 Task: Check the percentage active listings of master bedroom in the last 1 year.
Action: Mouse moved to (1008, 224)
Screenshot: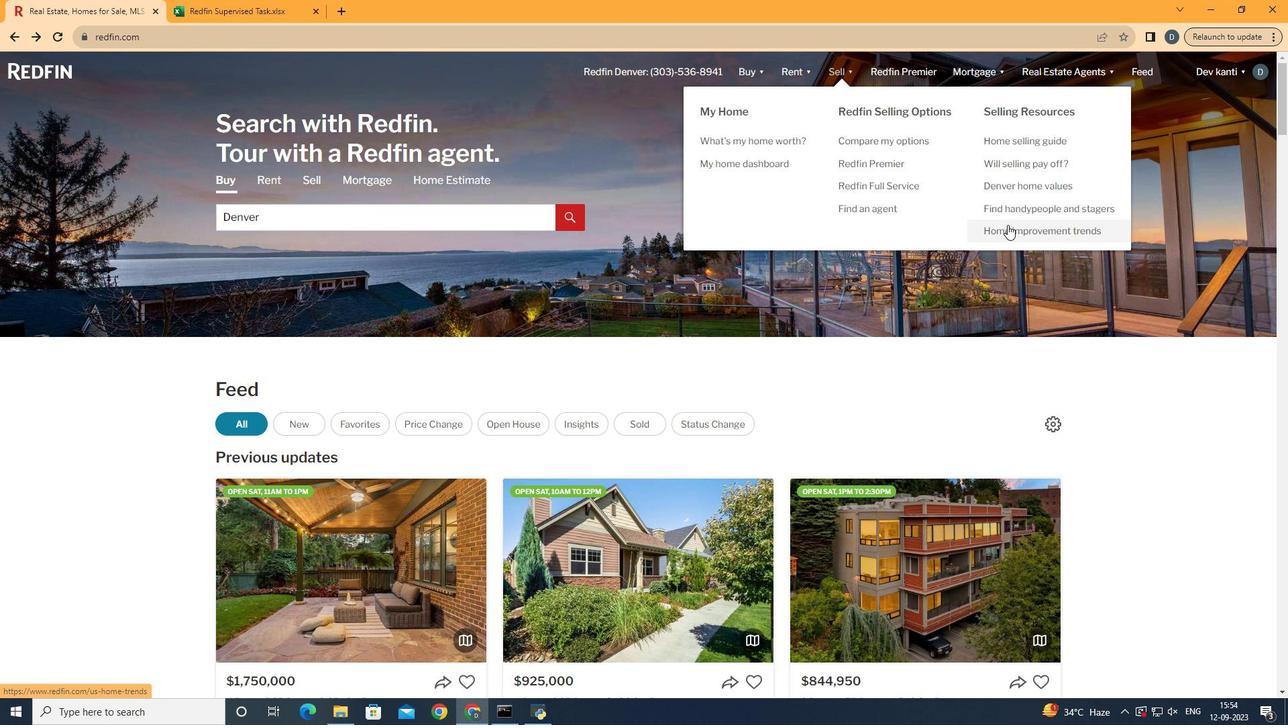 
Action: Mouse pressed left at (1008, 224)
Screenshot: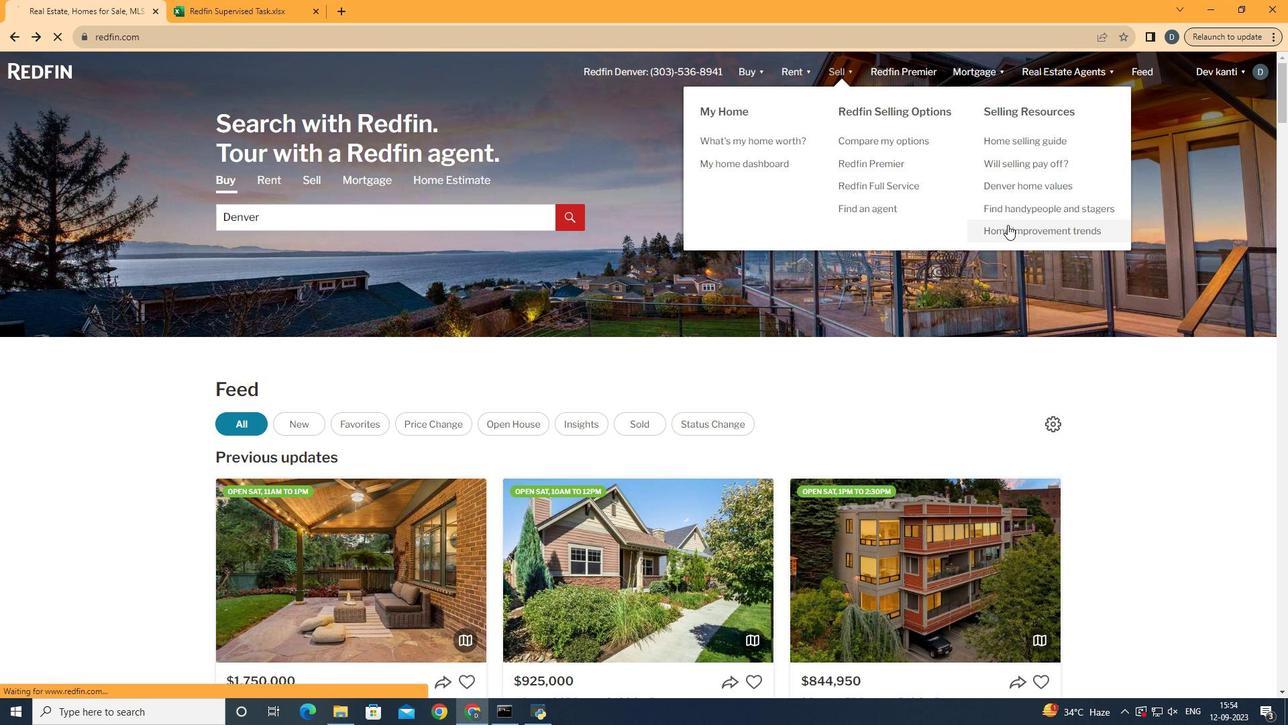 
Action: Mouse moved to (327, 257)
Screenshot: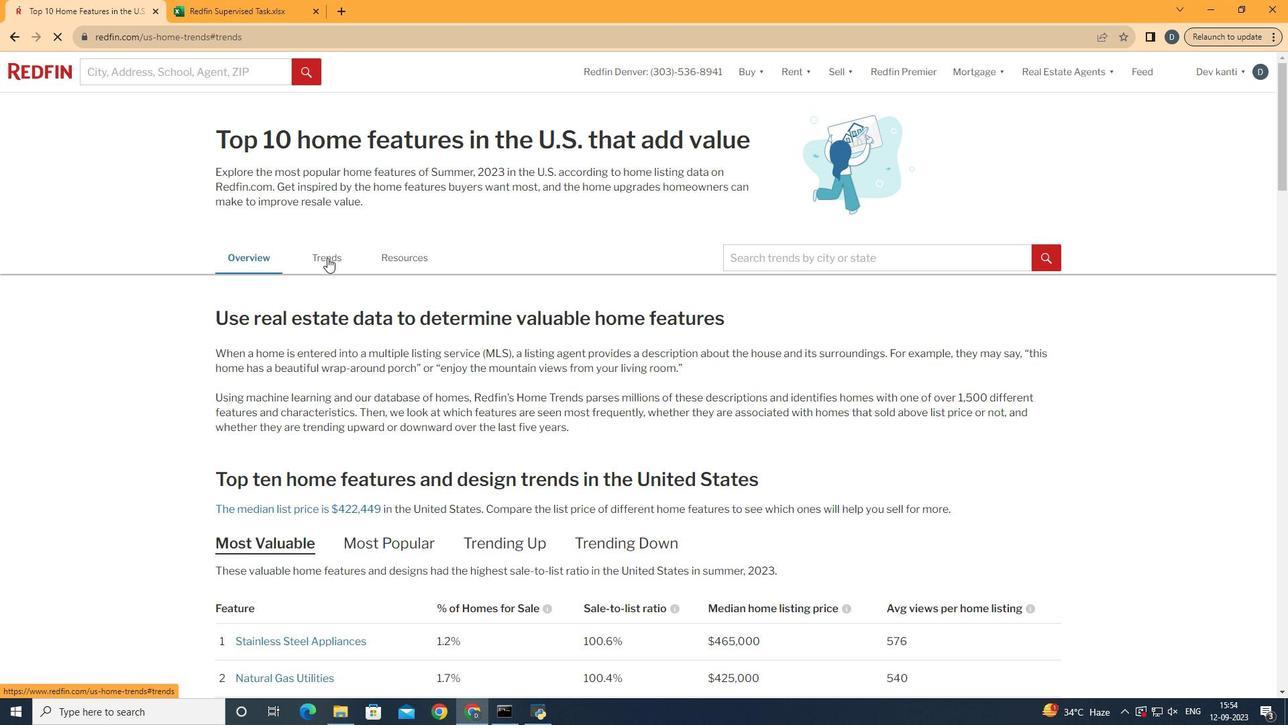 
Action: Mouse pressed left at (327, 257)
Screenshot: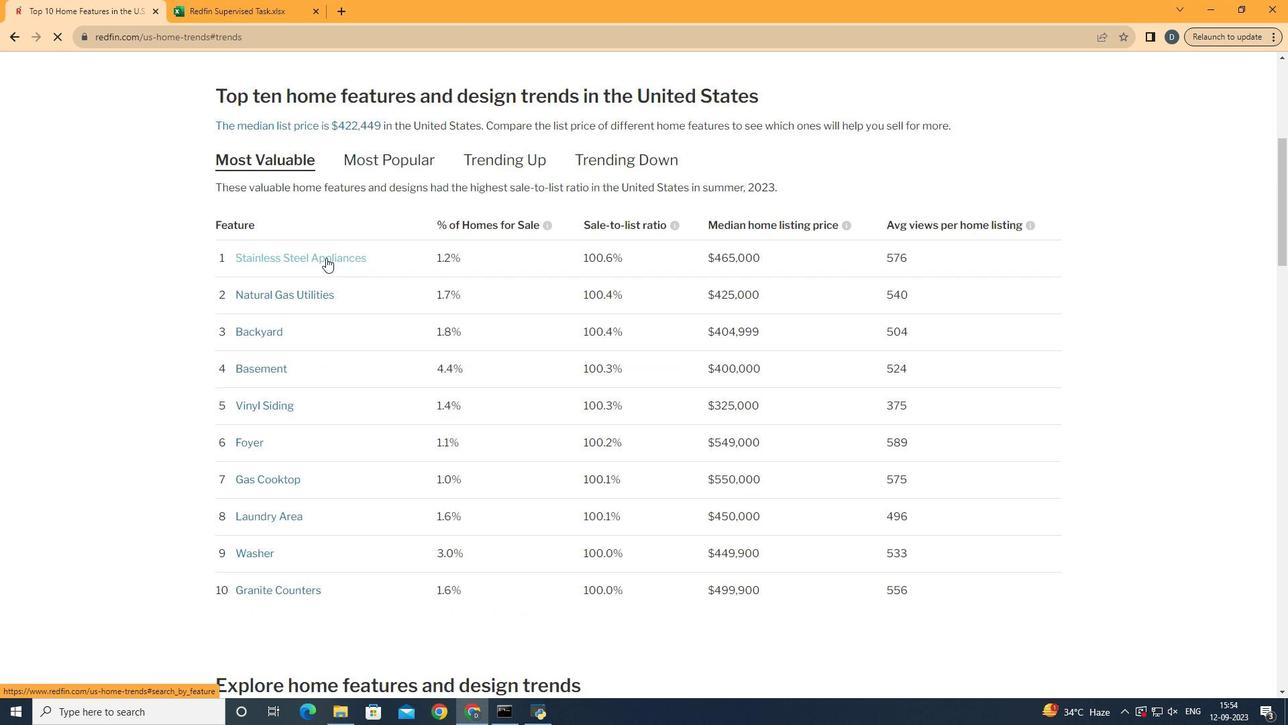 
Action: Mouse moved to (316, 275)
Screenshot: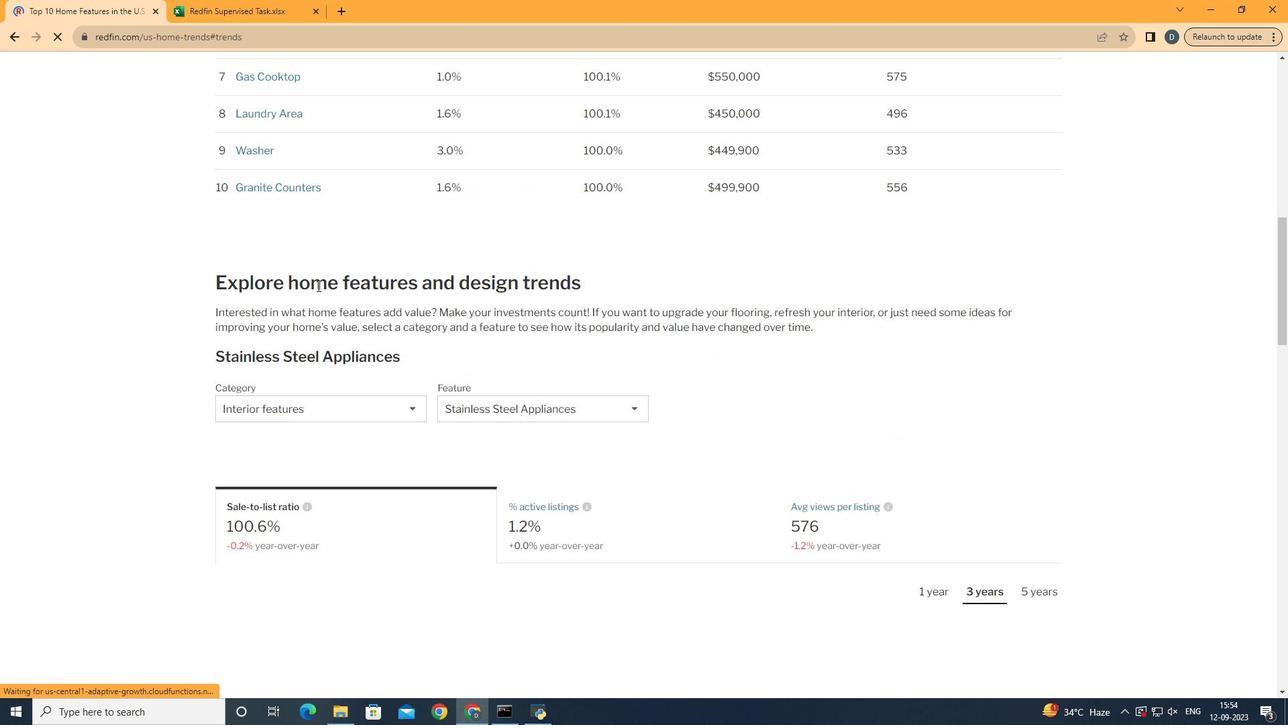
Action: Mouse scrolled (316, 275) with delta (0, 0)
Screenshot: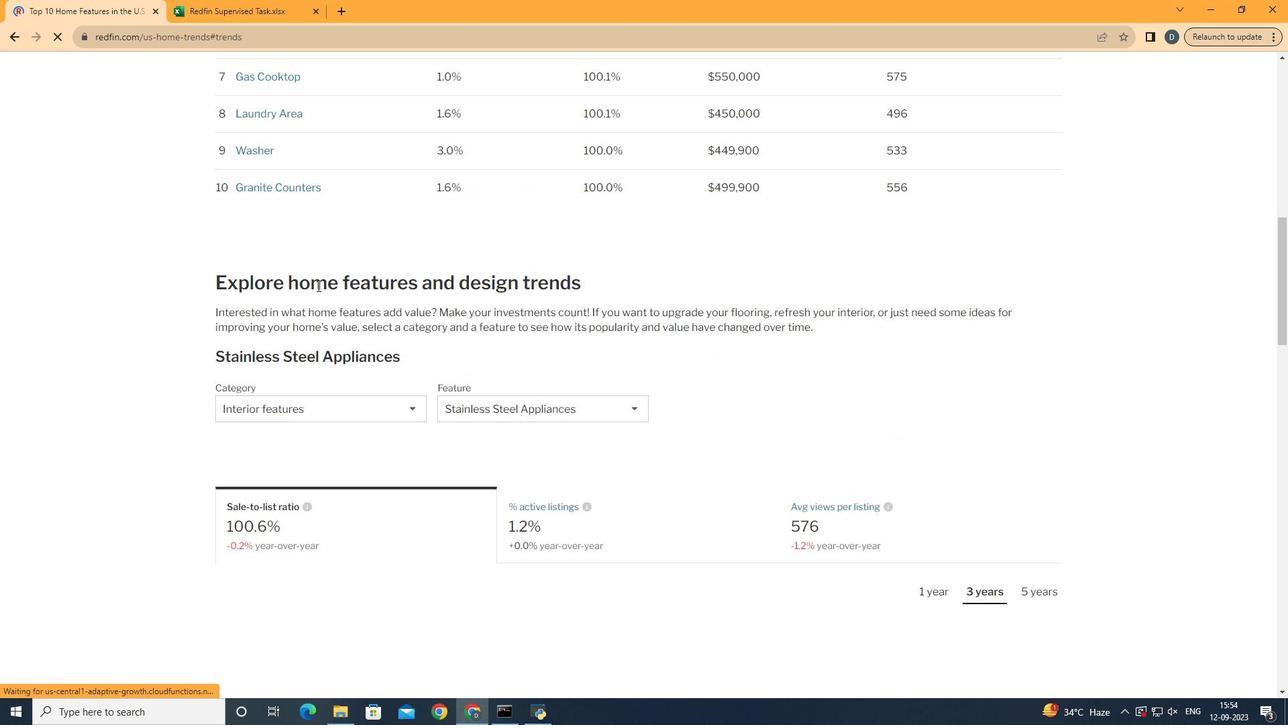 
Action: Mouse moved to (316, 277)
Screenshot: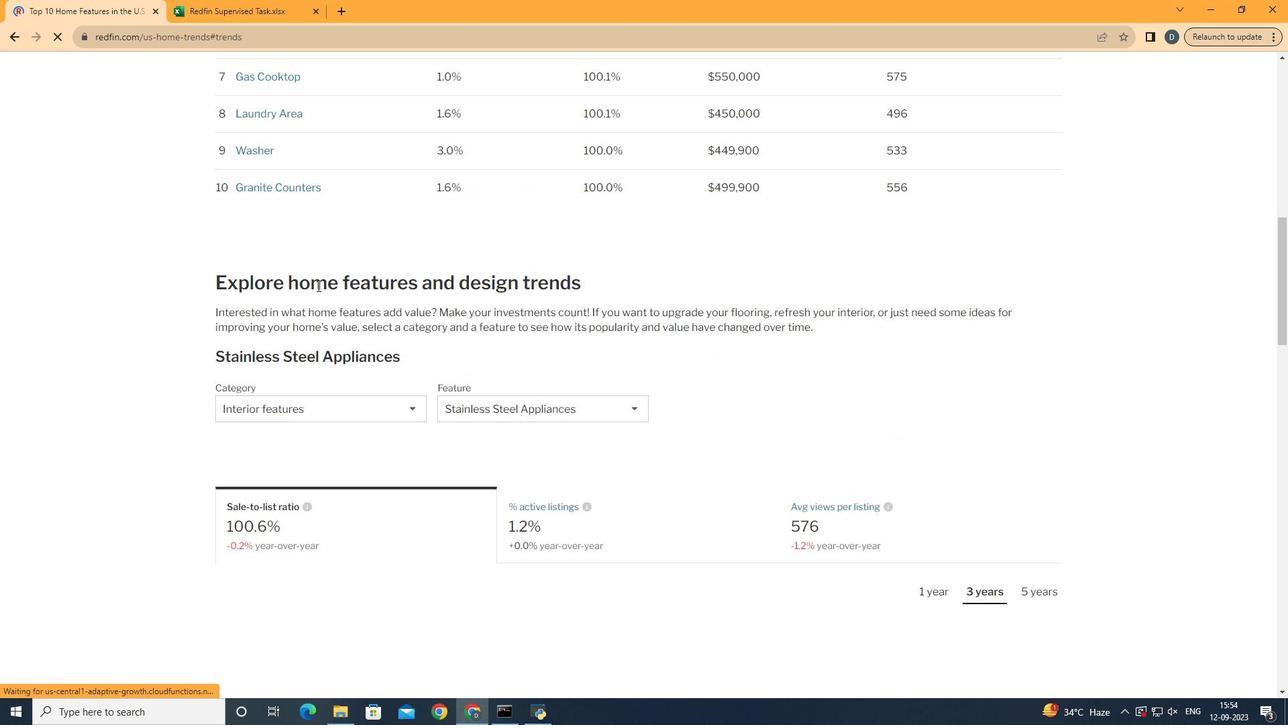 
Action: Mouse scrolled (316, 276) with delta (0, 0)
Screenshot: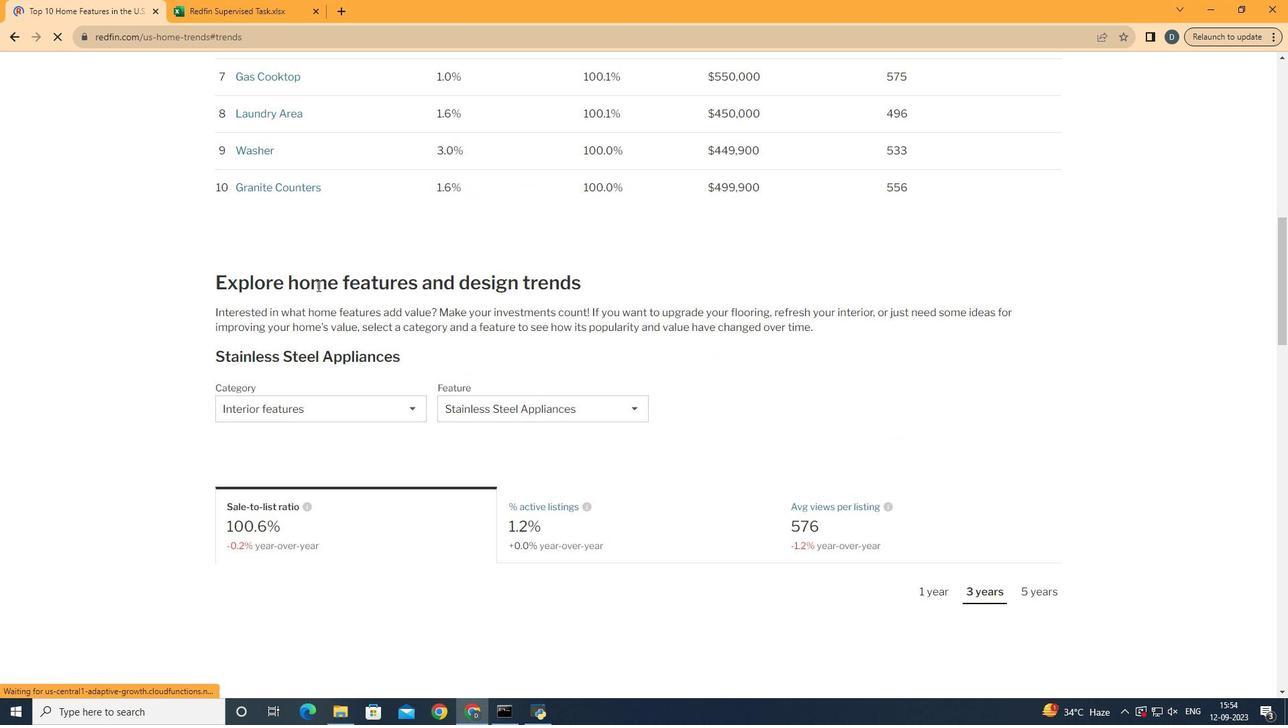 
Action: Mouse scrolled (316, 276) with delta (0, 0)
Screenshot: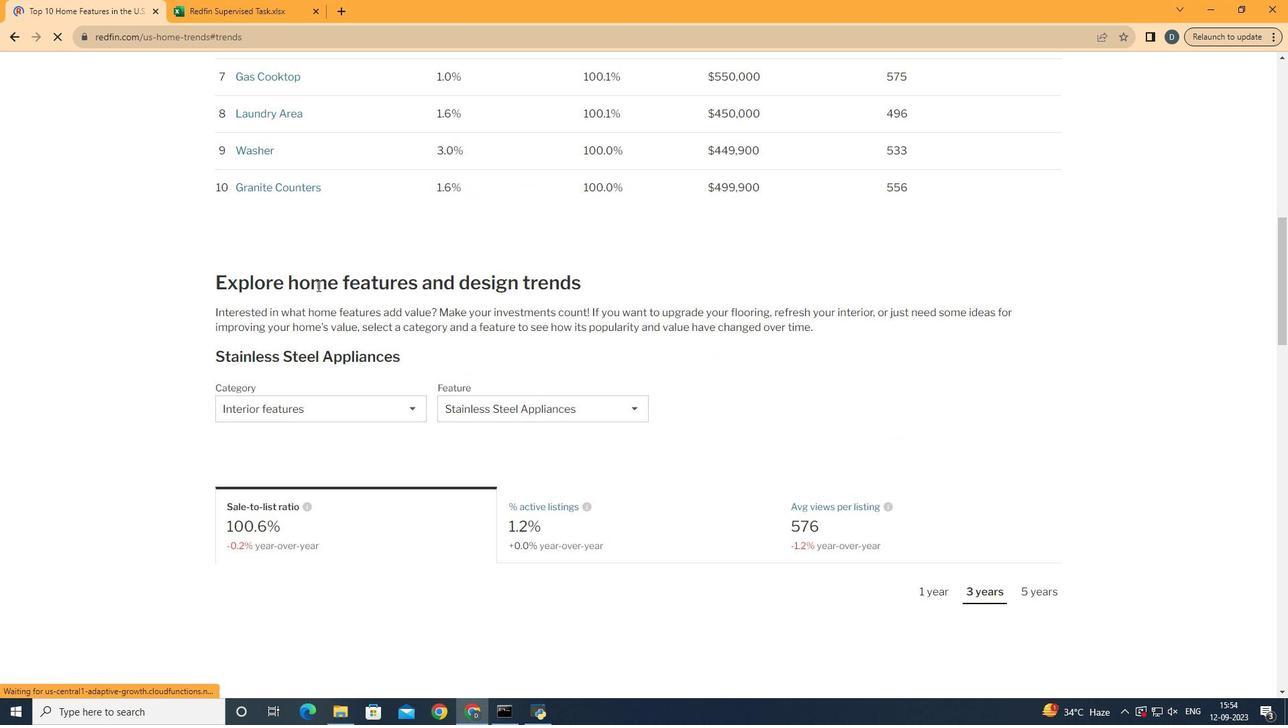
Action: Mouse scrolled (316, 276) with delta (0, 0)
Screenshot: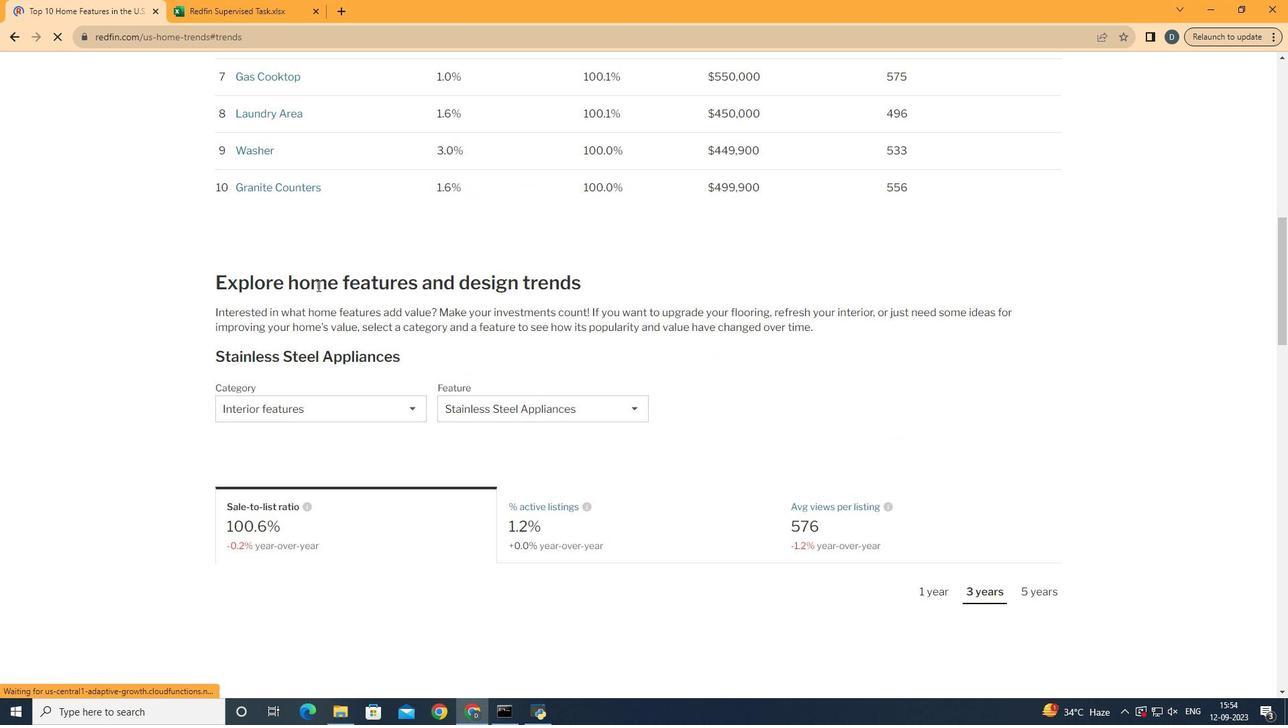 
Action: Mouse scrolled (316, 276) with delta (0, 0)
Screenshot: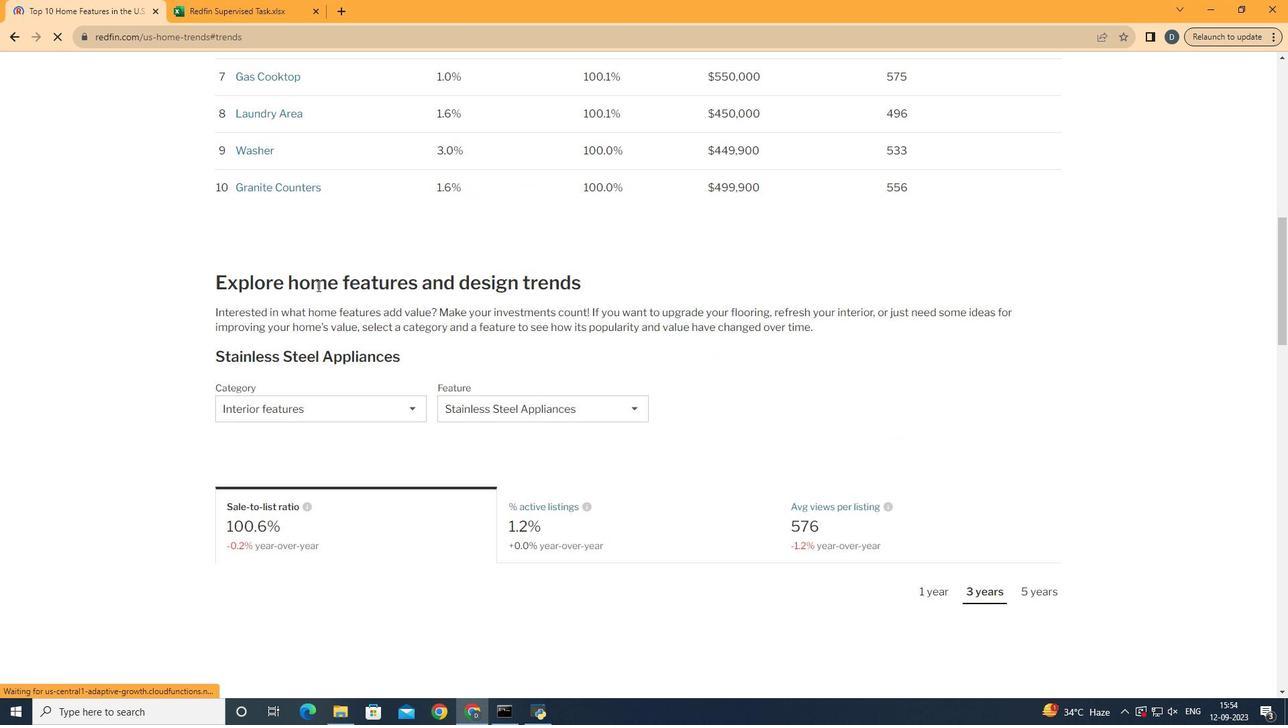 
Action: Mouse scrolled (316, 276) with delta (0, 0)
Screenshot: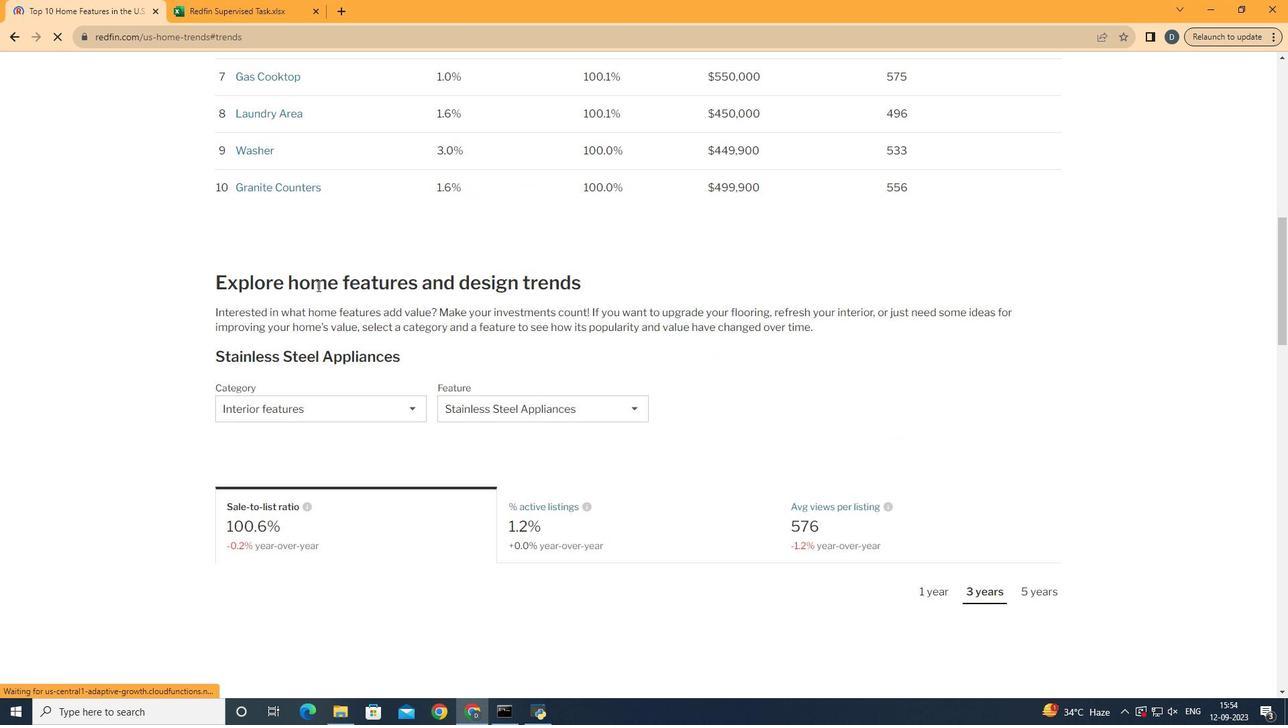 
Action: Mouse moved to (317, 285)
Screenshot: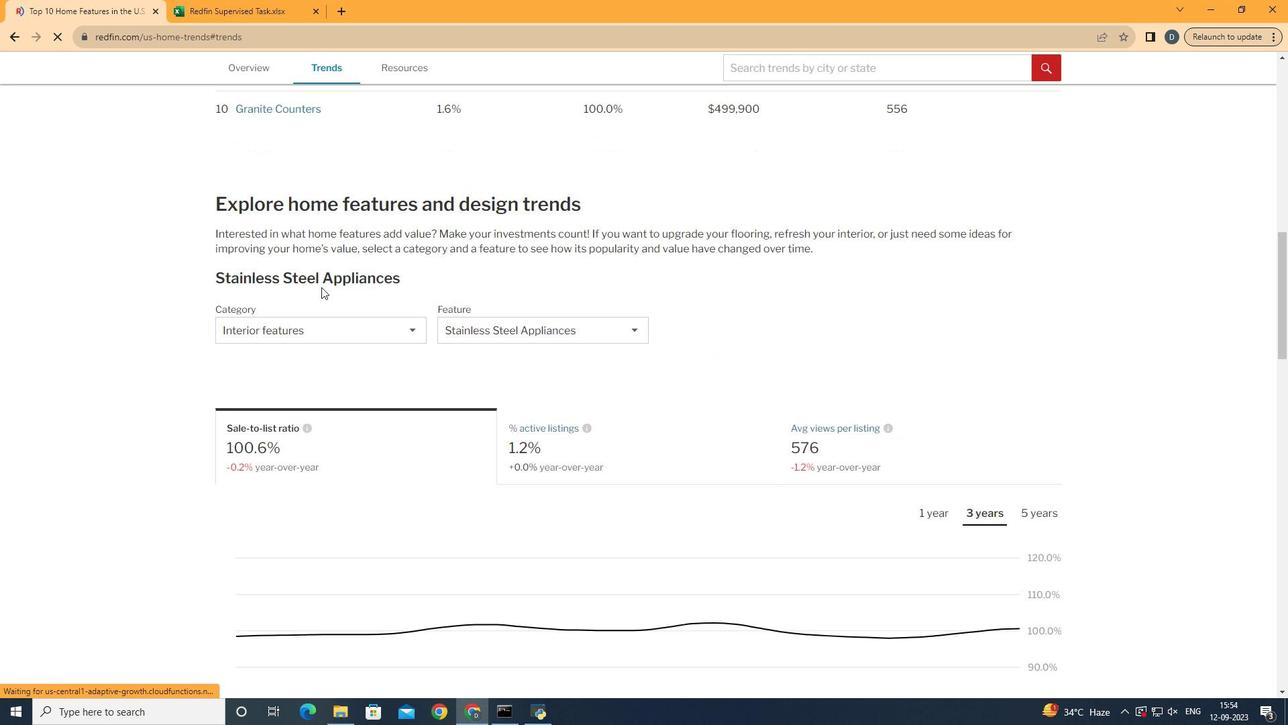 
Action: Mouse scrolled (317, 285) with delta (0, 0)
Screenshot: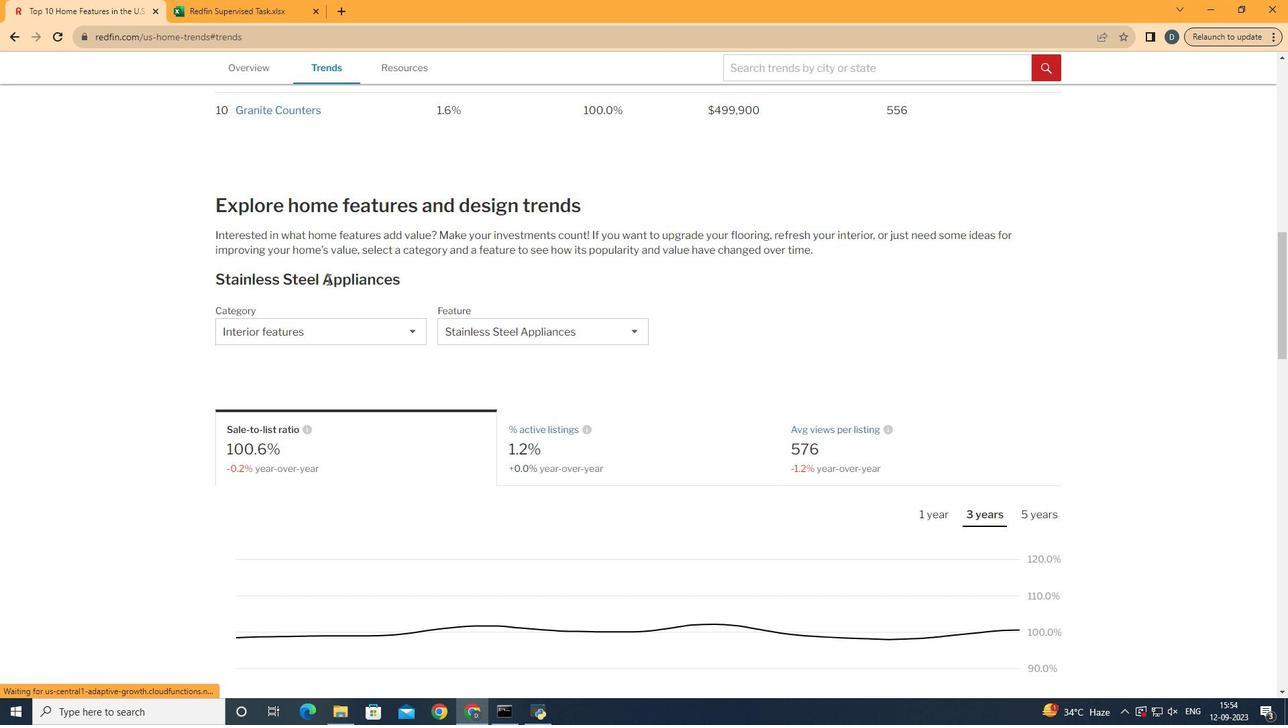 
Action: Mouse moved to (317, 286)
Screenshot: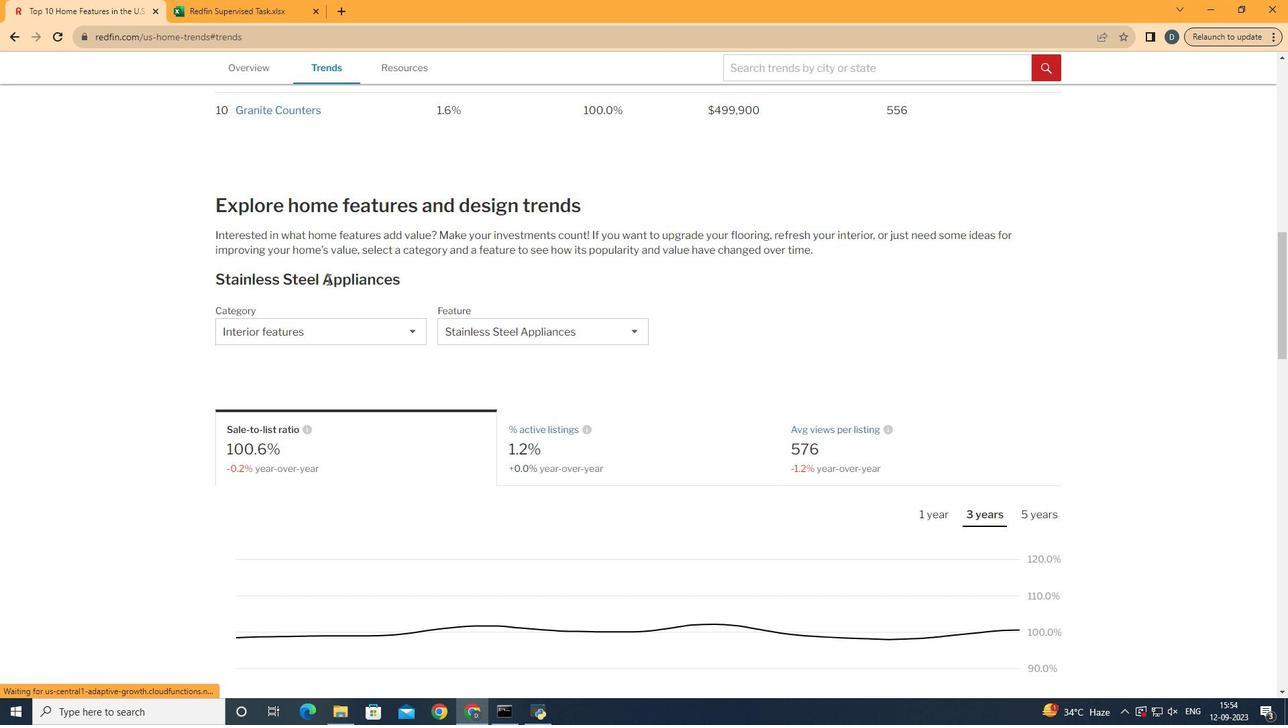 
Action: Mouse scrolled (317, 285) with delta (0, 0)
Screenshot: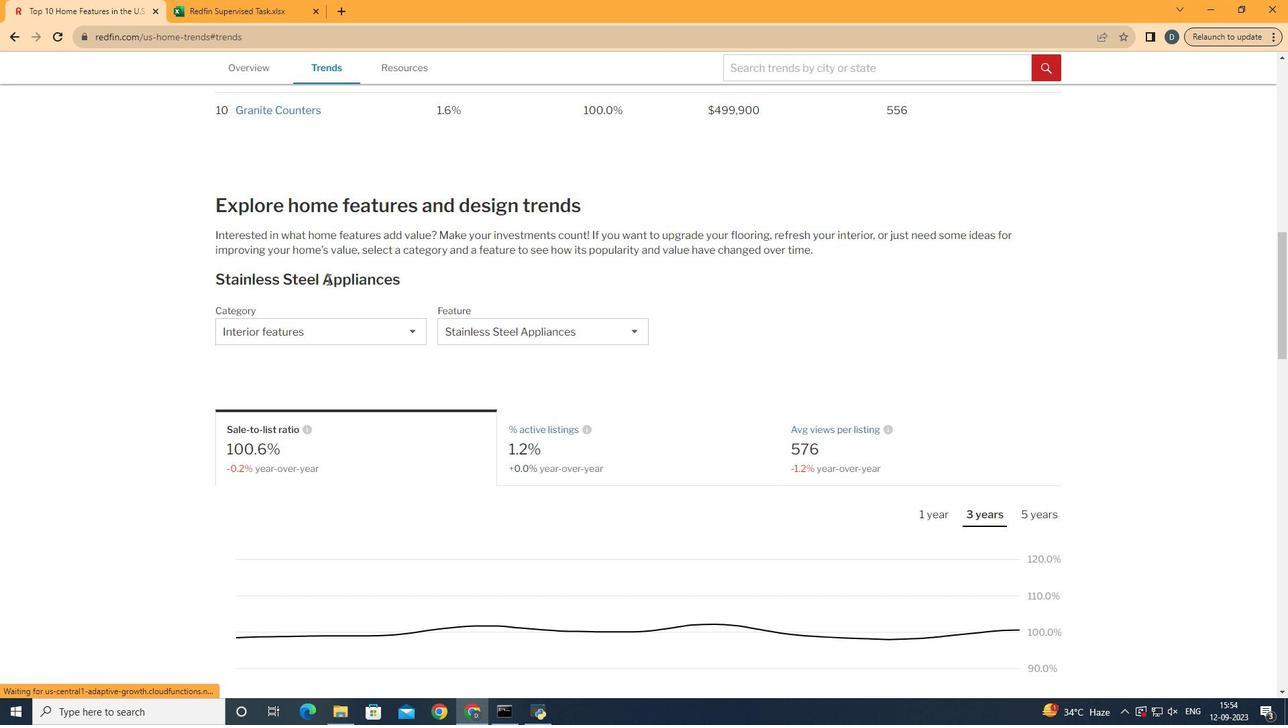 
Action: Mouse scrolled (317, 285) with delta (0, 0)
Screenshot: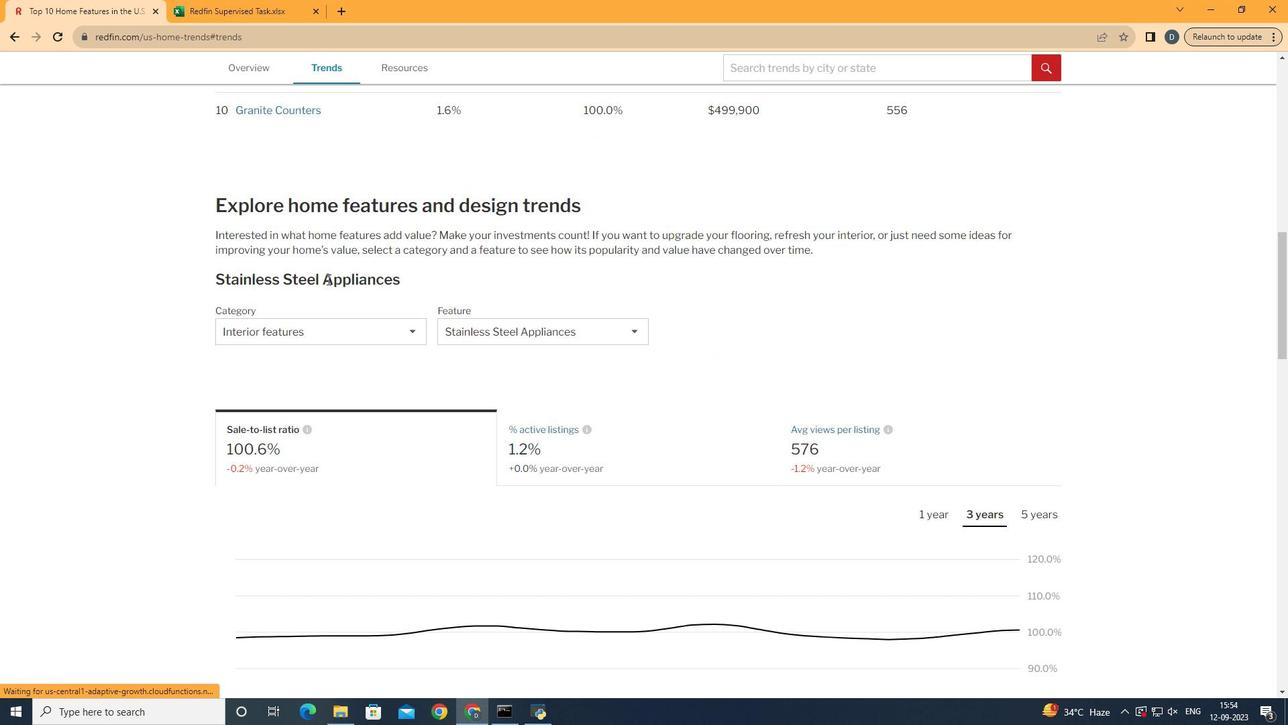 
Action: Mouse moved to (353, 338)
Screenshot: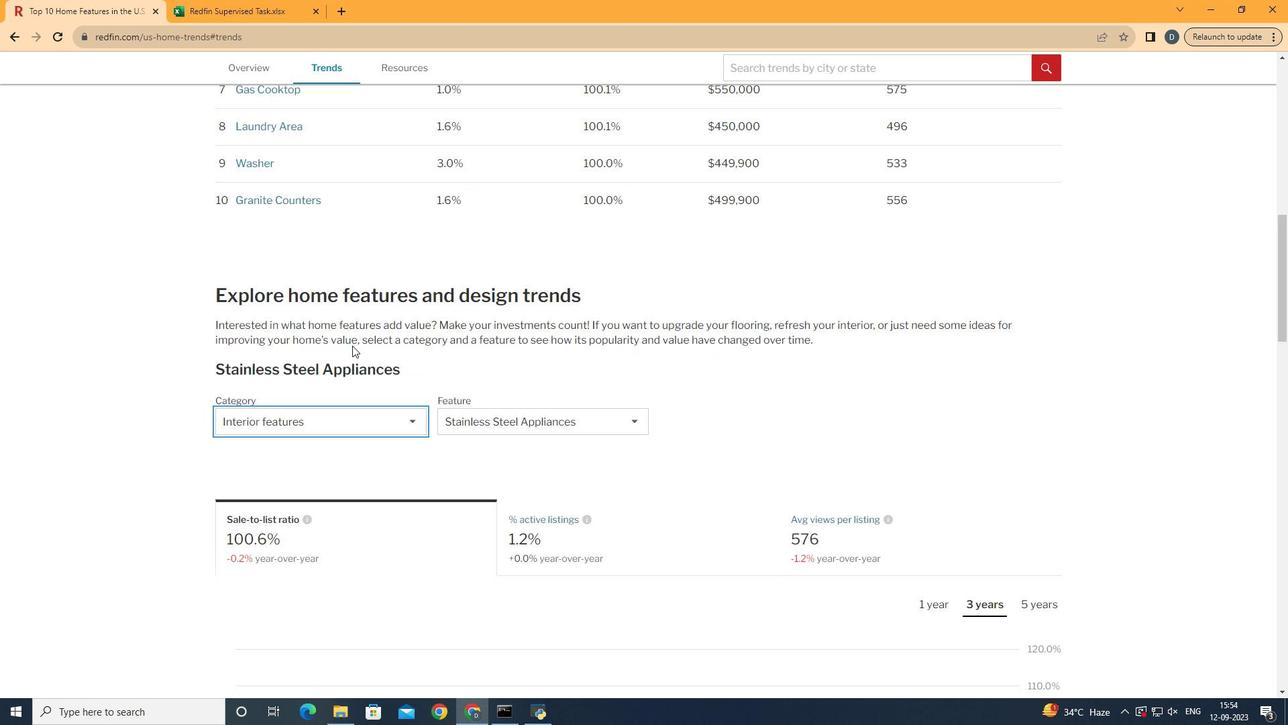 
Action: Mouse pressed left at (353, 338)
Screenshot: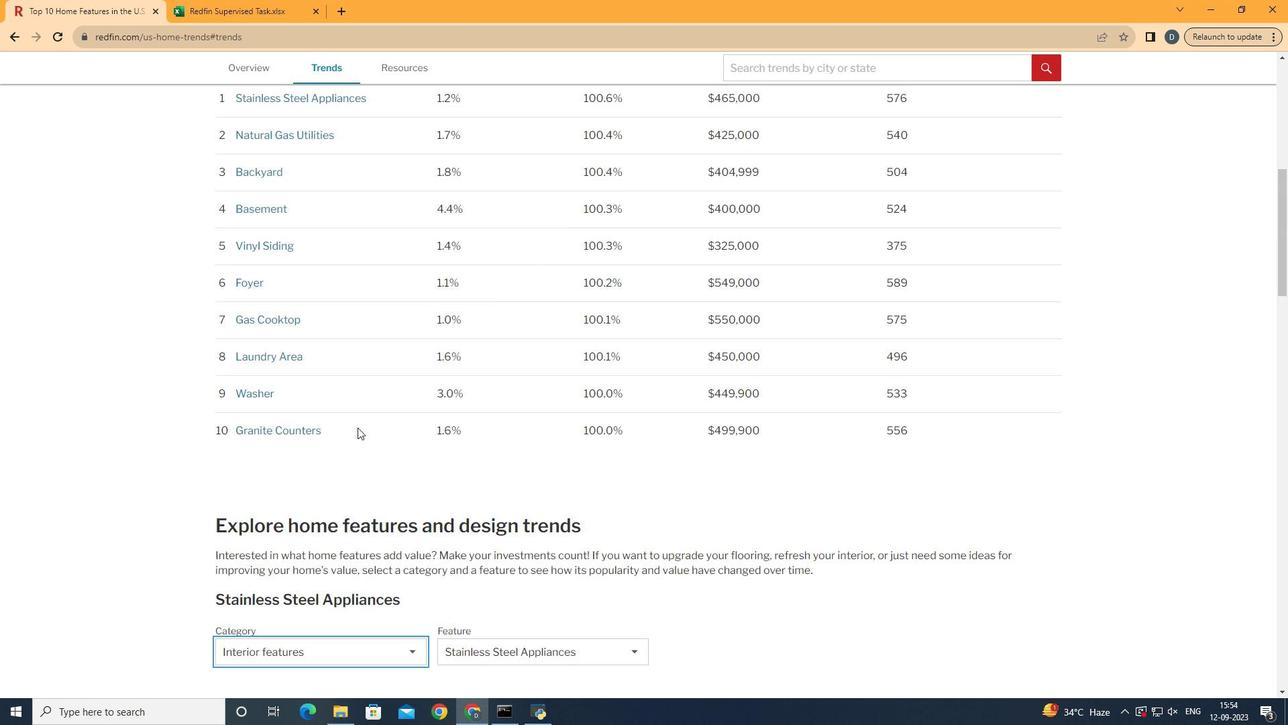 
Action: Mouse moved to (370, 422)
Screenshot: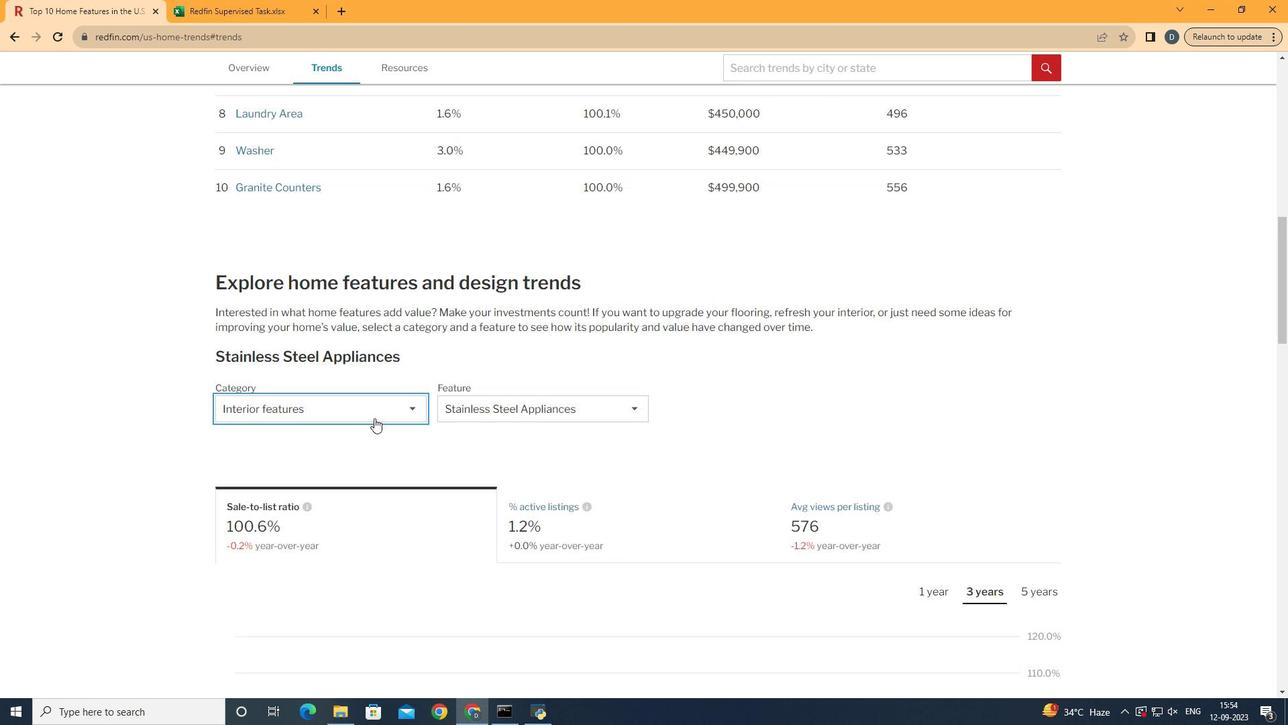 
Action: Mouse scrolled (370, 422) with delta (0, 0)
Screenshot: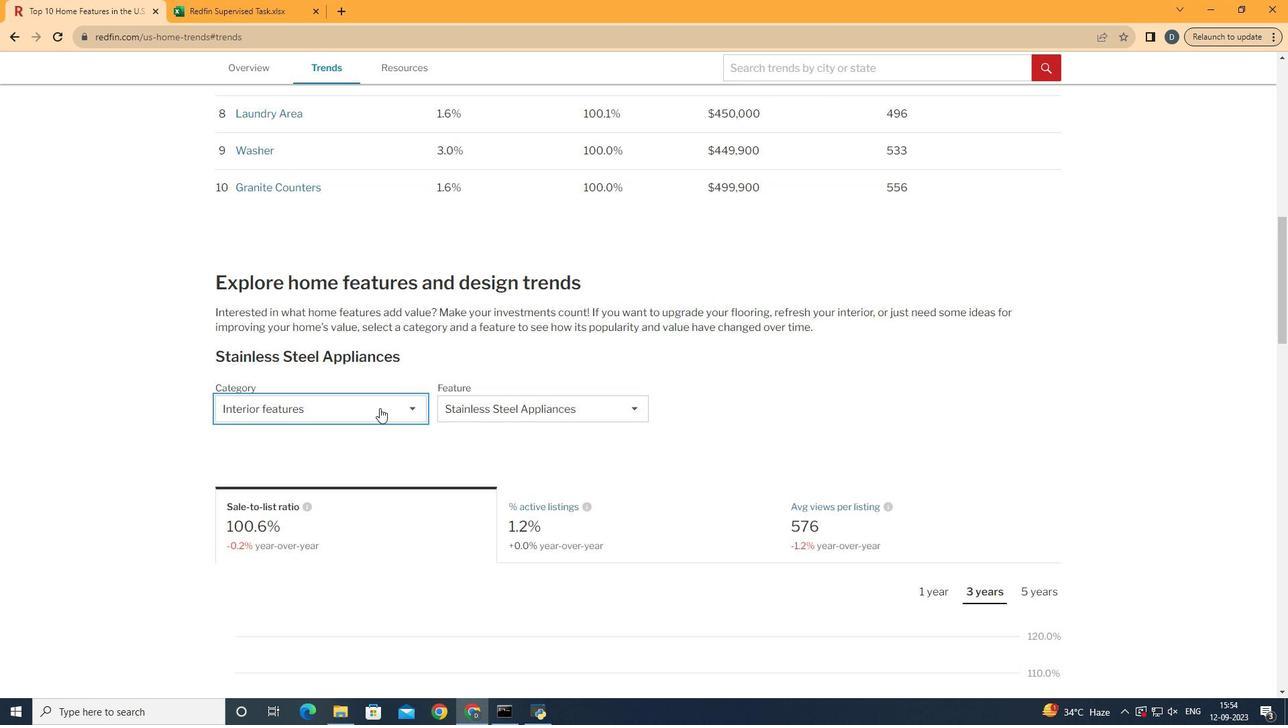 
Action: Mouse scrolled (370, 422) with delta (0, 0)
Screenshot: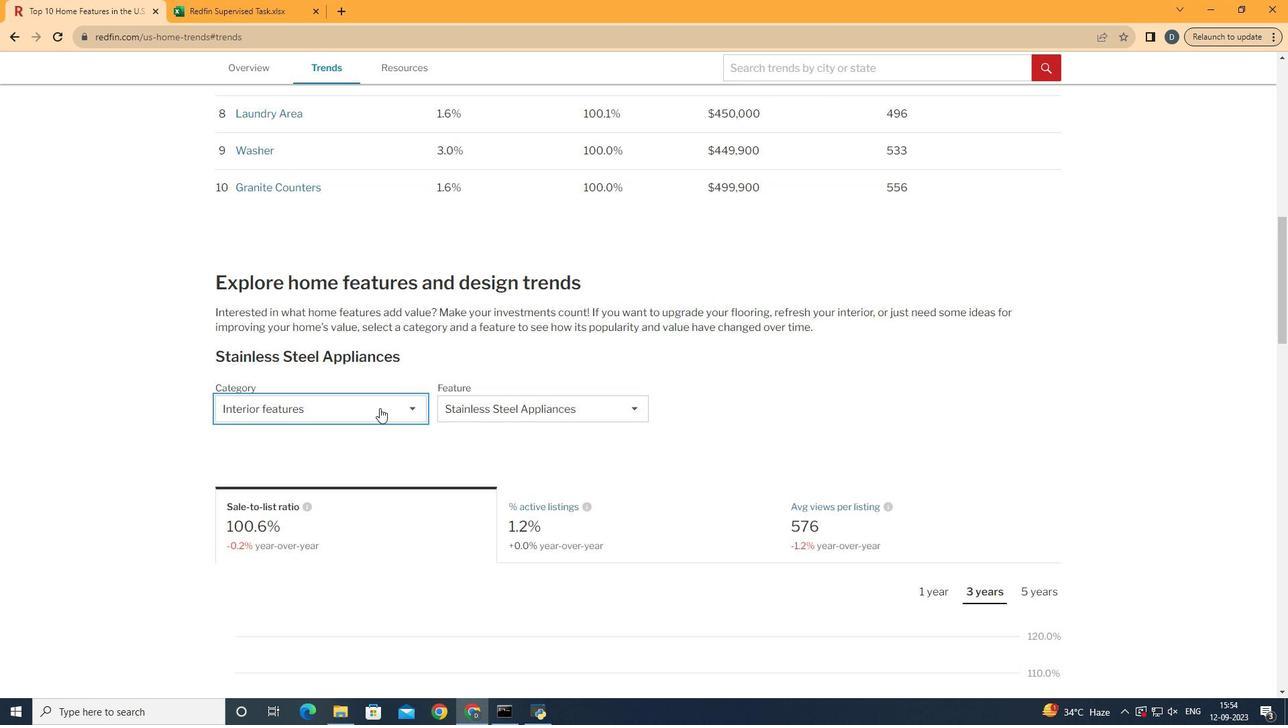 
Action: Mouse scrolled (370, 422) with delta (0, 0)
Screenshot: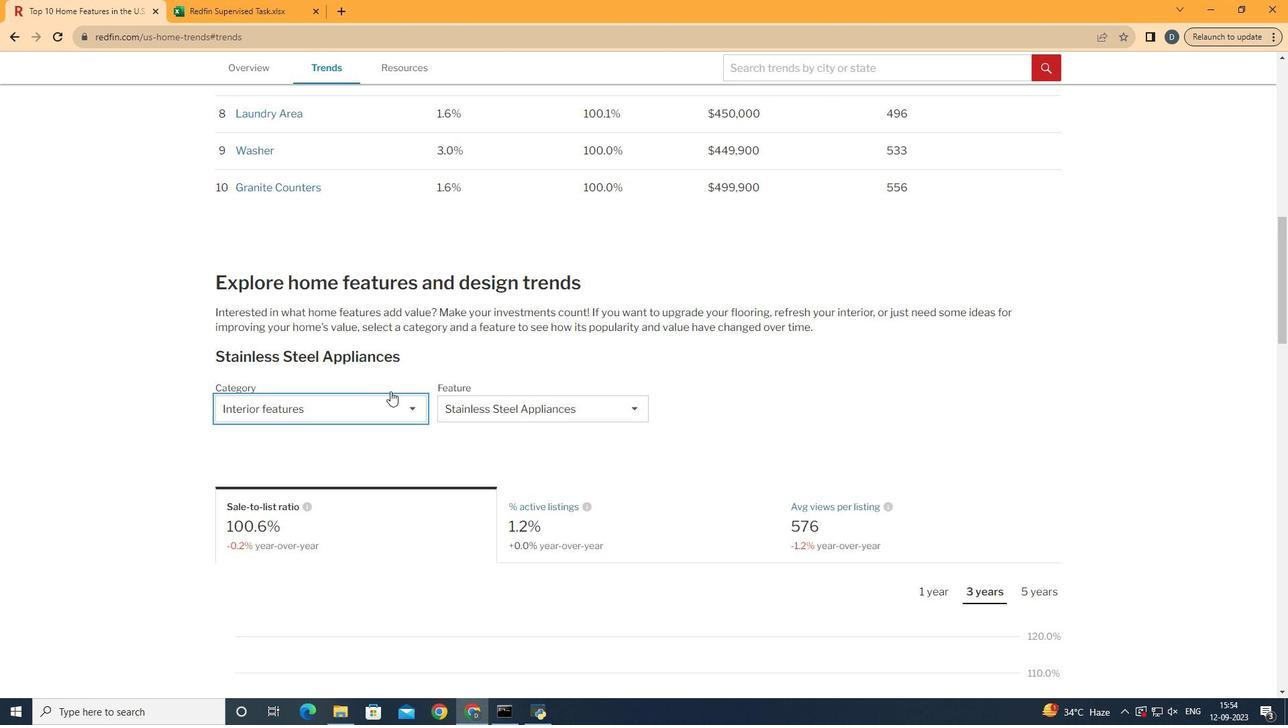 
Action: Mouse scrolled (370, 422) with delta (0, 0)
Screenshot: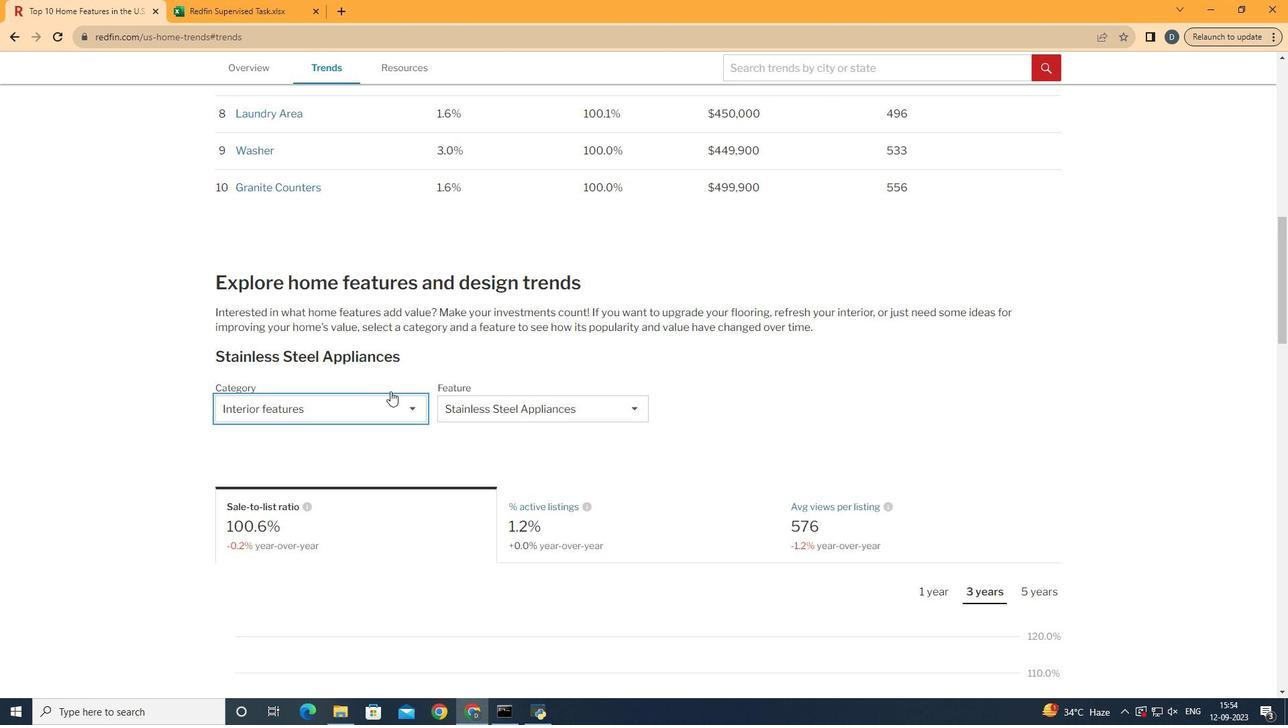 
Action: Mouse scrolled (370, 422) with delta (0, 0)
Screenshot: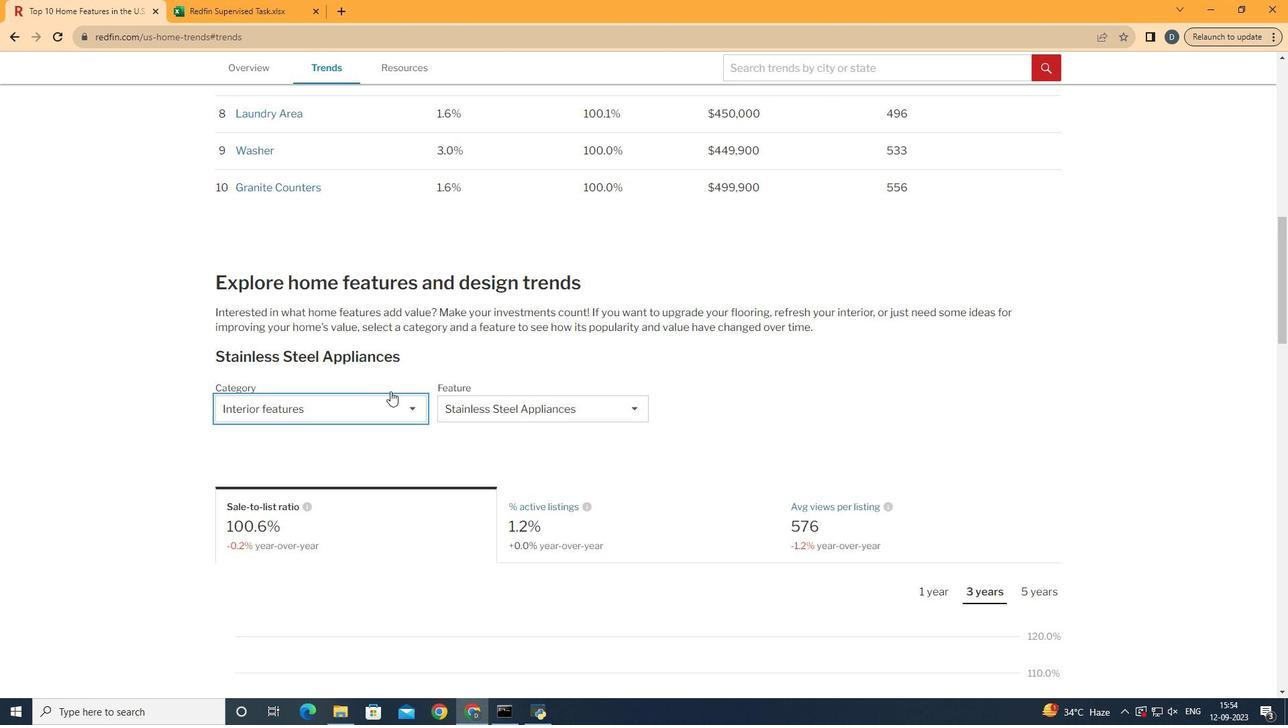 
Action: Mouse scrolled (370, 422) with delta (0, 0)
Screenshot: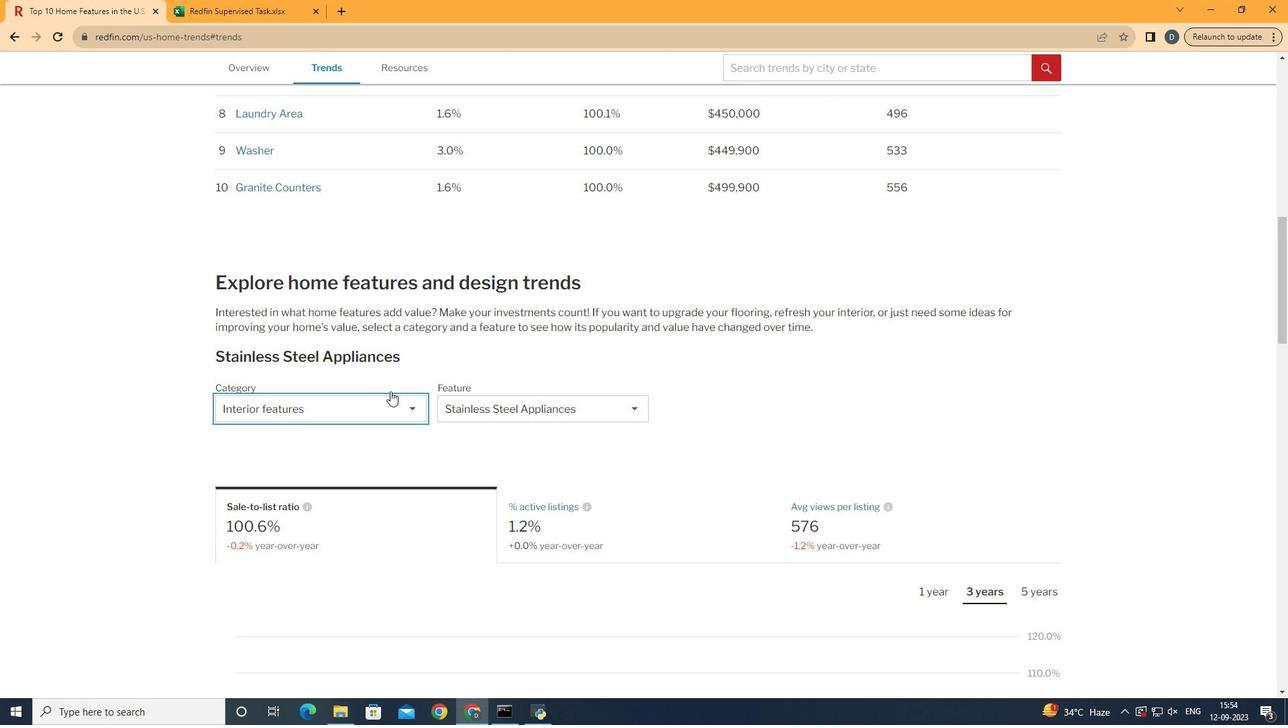 
Action: Mouse moved to (397, 380)
Screenshot: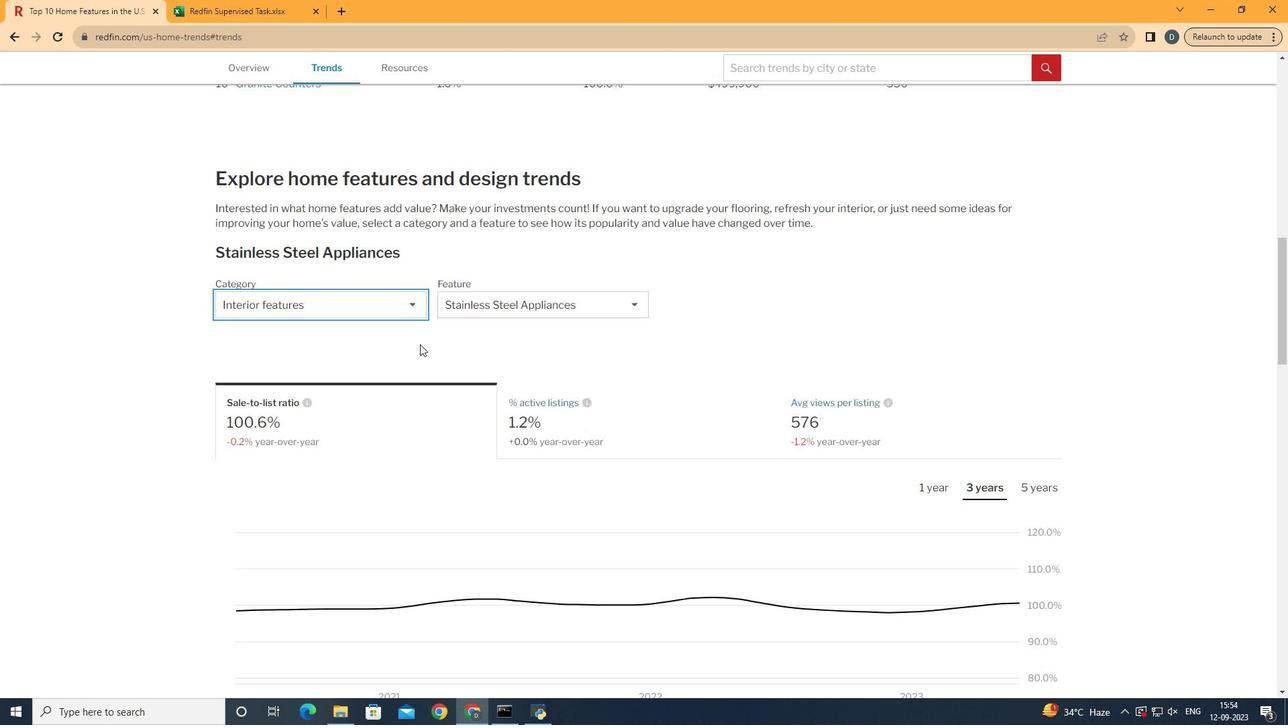 
Action: Mouse scrolled (397, 379) with delta (0, 0)
Screenshot: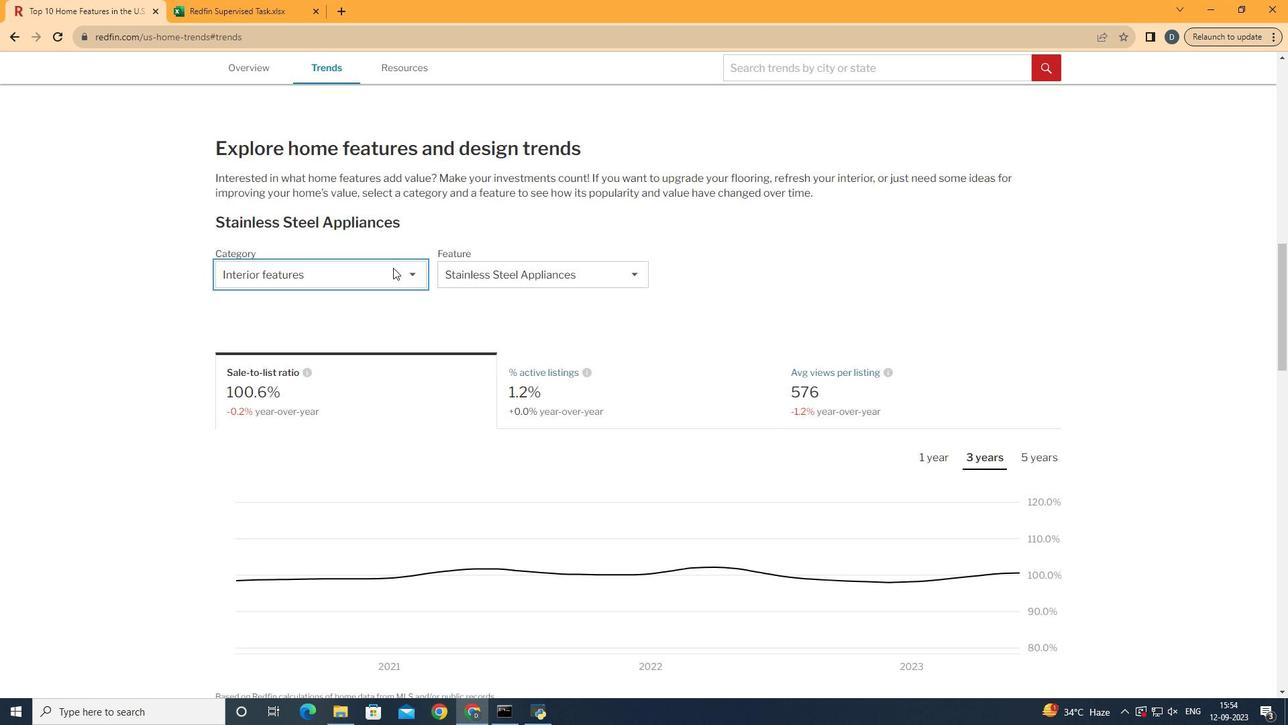 
Action: Mouse scrolled (397, 379) with delta (0, 0)
Screenshot: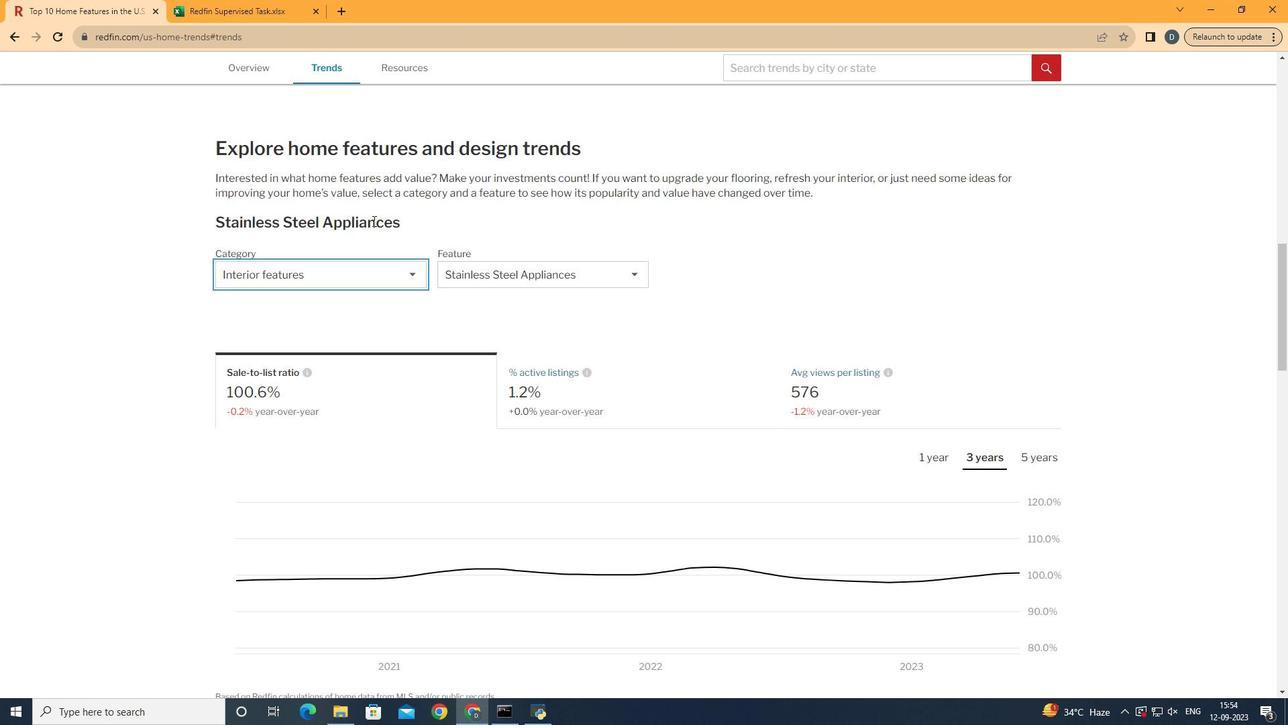 
Action: Mouse moved to (362, 267)
Screenshot: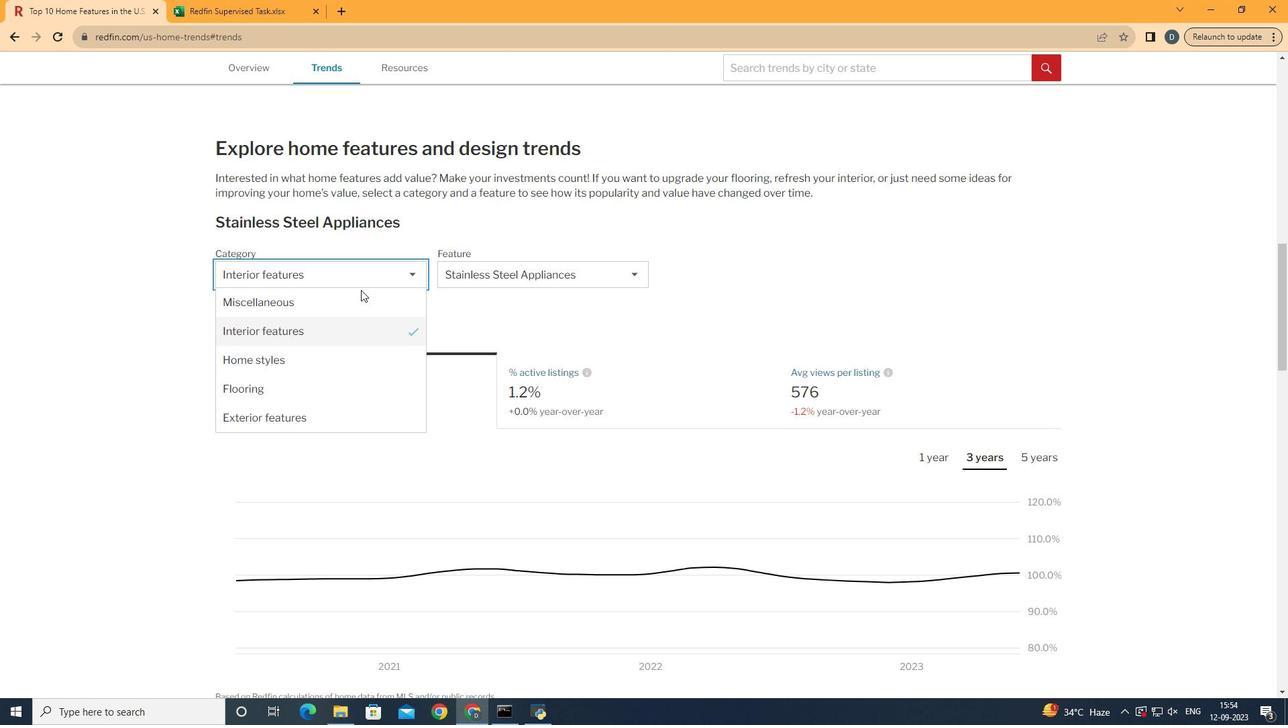 
Action: Mouse pressed left at (362, 267)
Screenshot: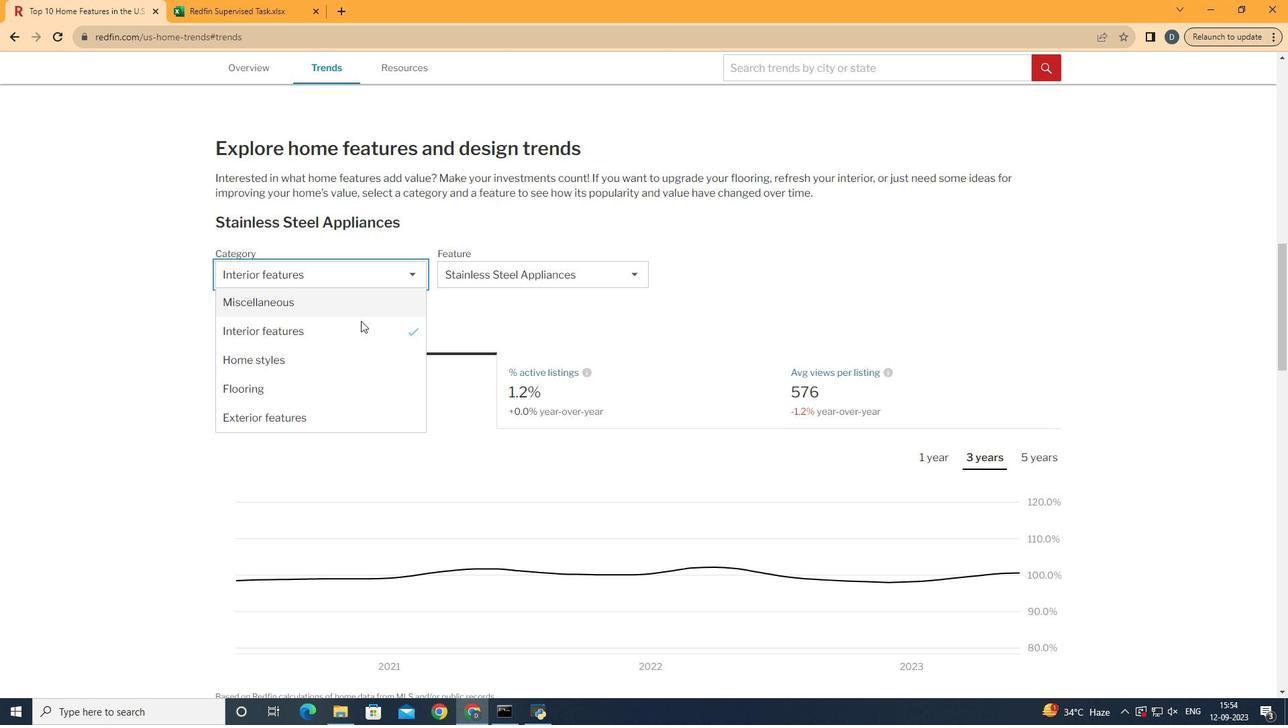 
Action: Mouse moved to (361, 335)
Screenshot: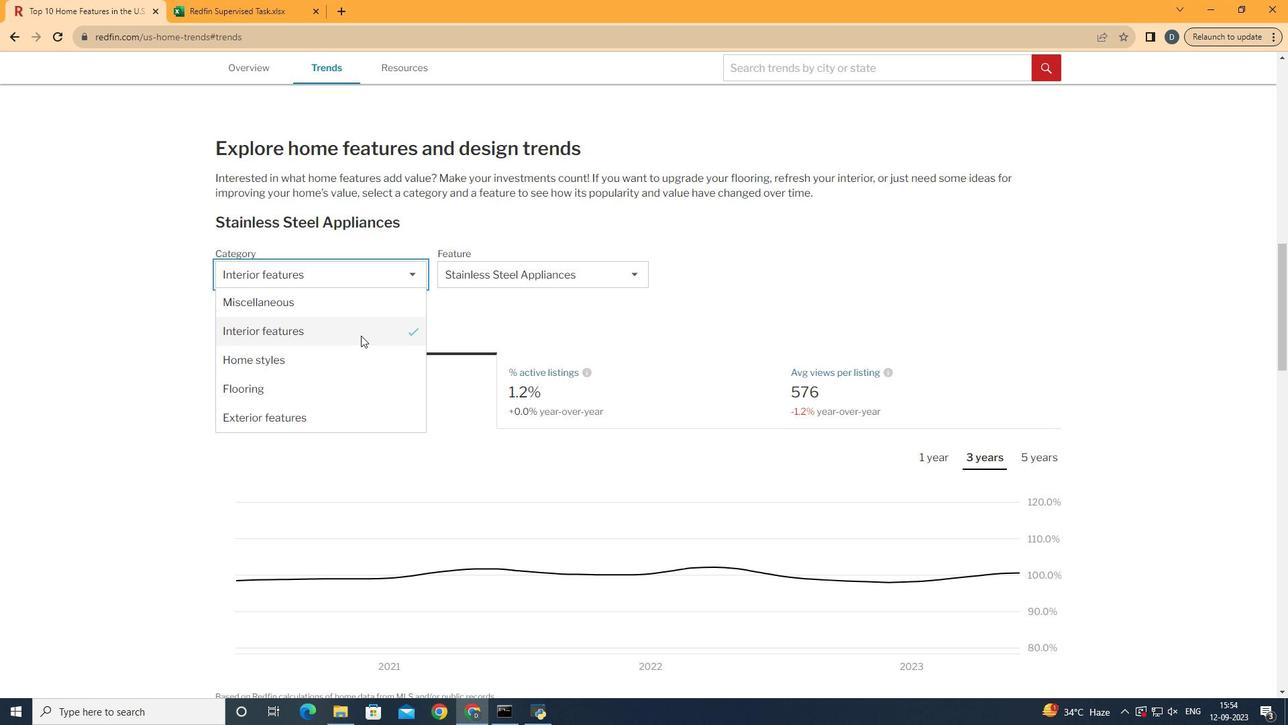 
Action: Mouse pressed left at (361, 335)
Screenshot: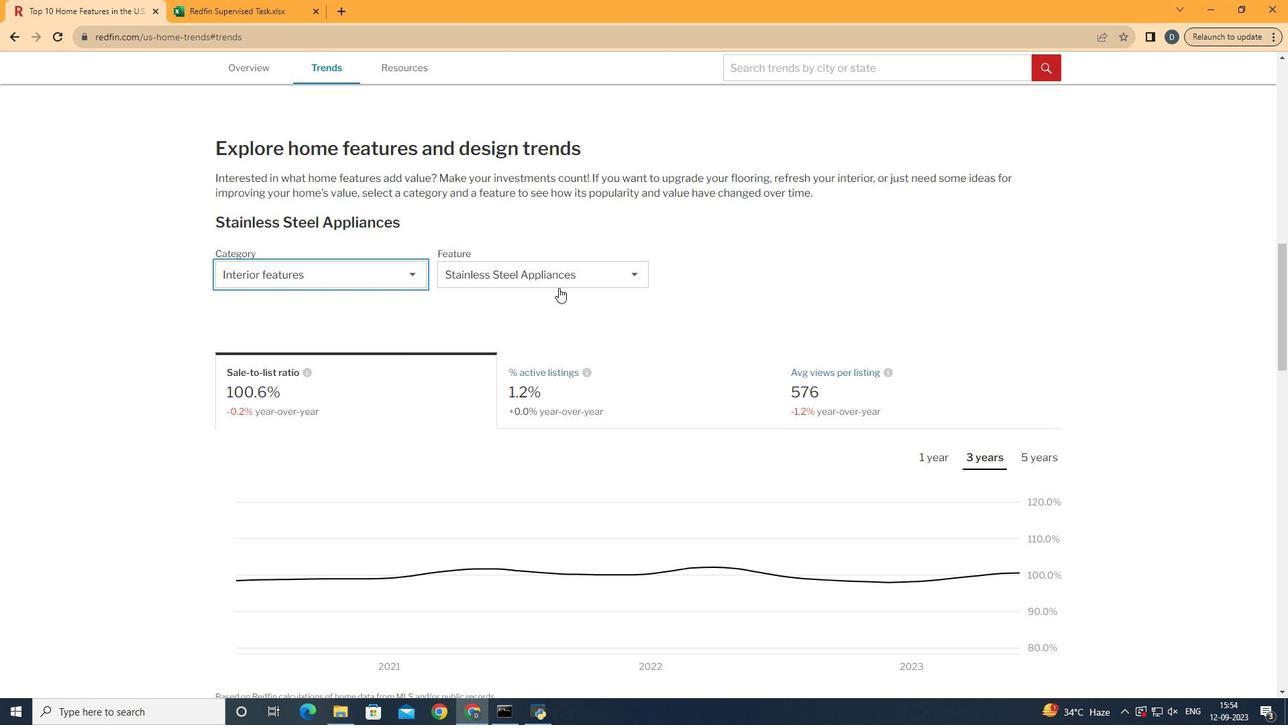 
Action: Mouse moved to (573, 277)
Screenshot: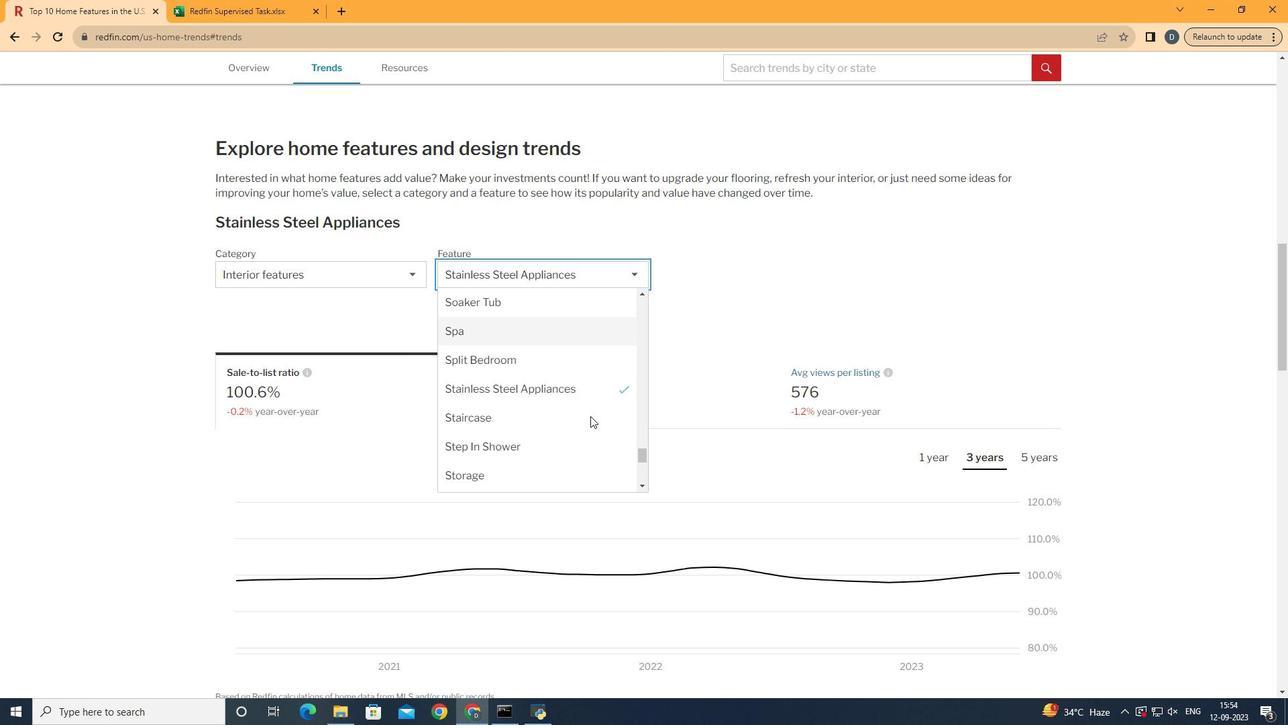 
Action: Mouse pressed left at (573, 277)
Screenshot: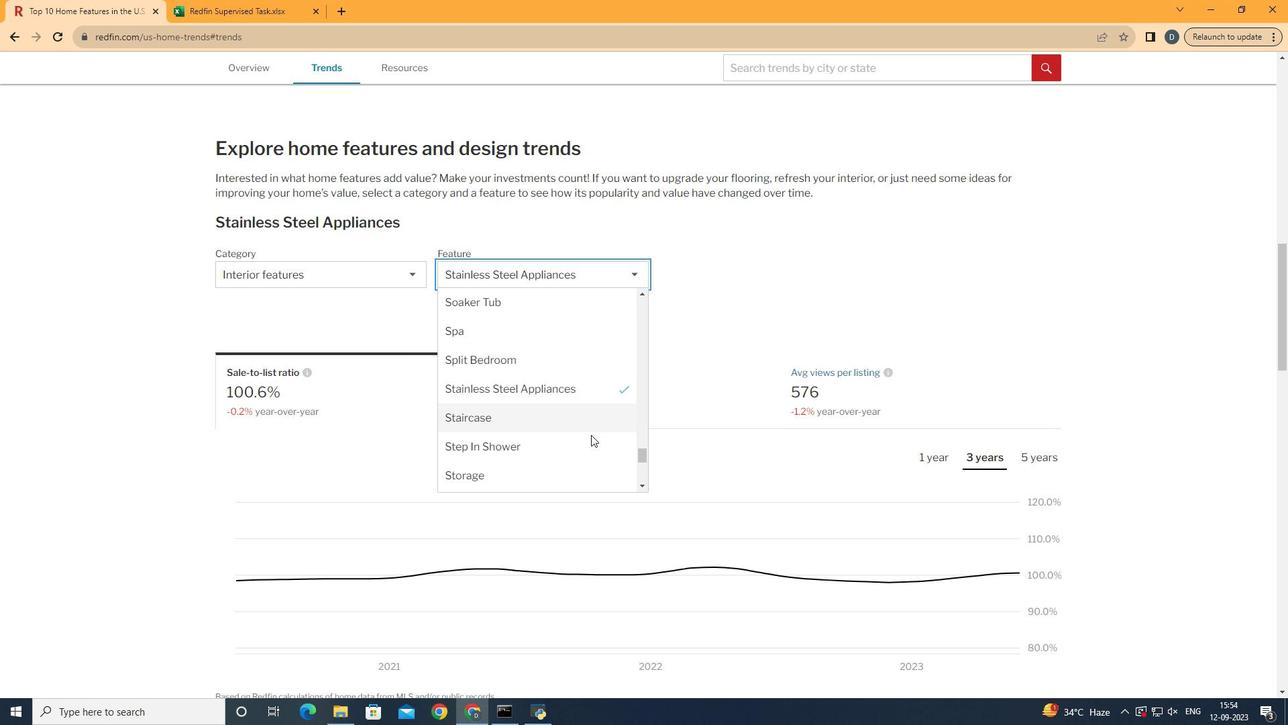 
Action: Mouse moved to (595, 435)
Screenshot: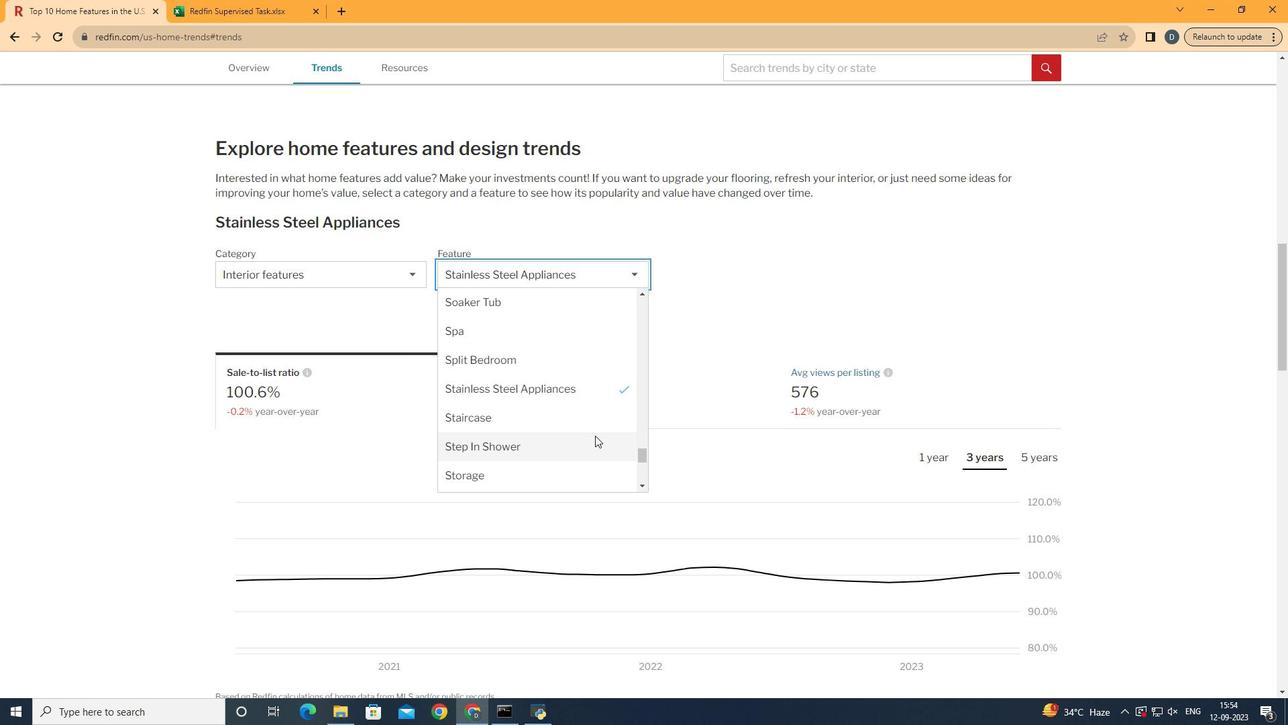 
Action: Mouse scrolled (595, 436) with delta (0, 0)
Screenshot: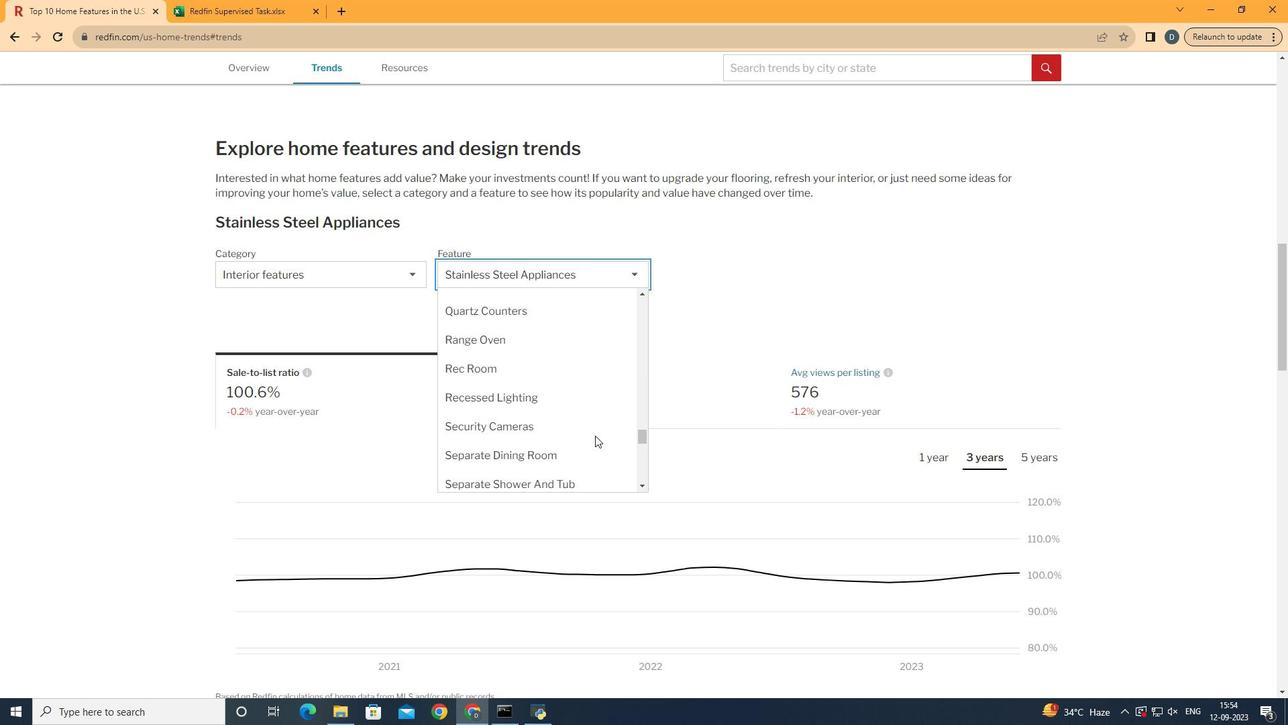 
Action: Mouse scrolled (595, 436) with delta (0, 0)
Screenshot: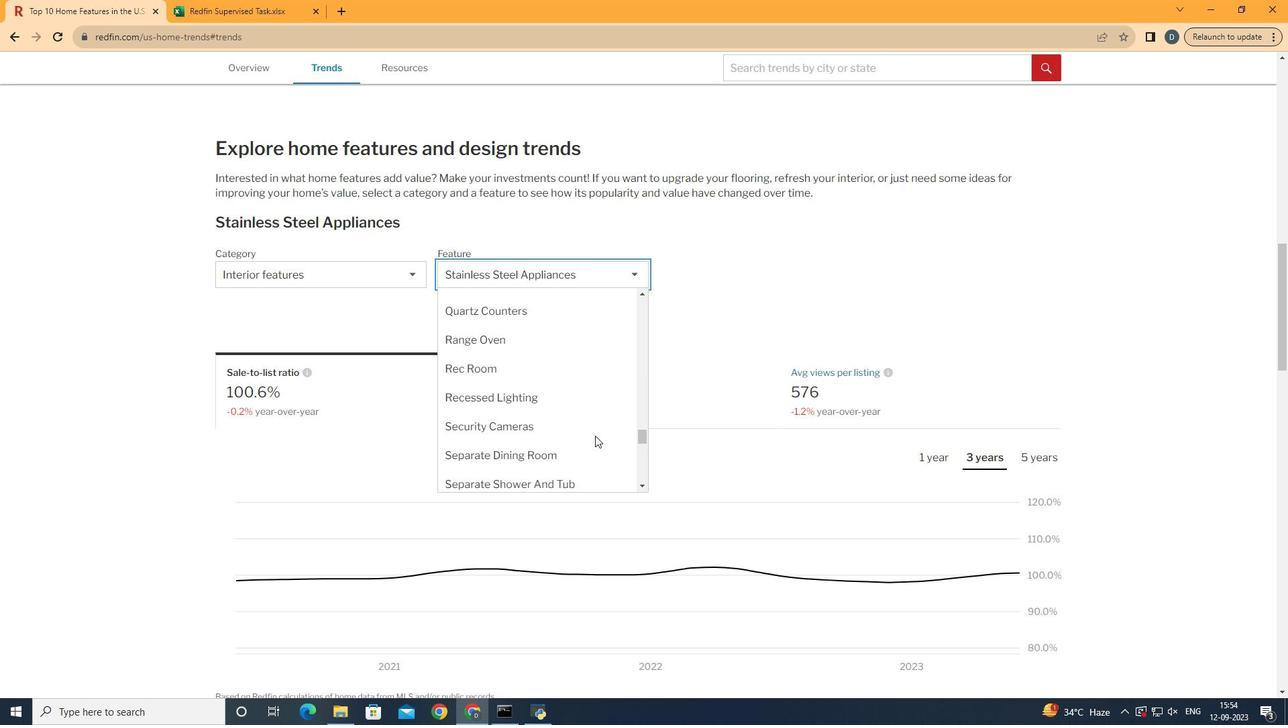 
Action: Mouse scrolled (595, 436) with delta (0, 0)
Screenshot: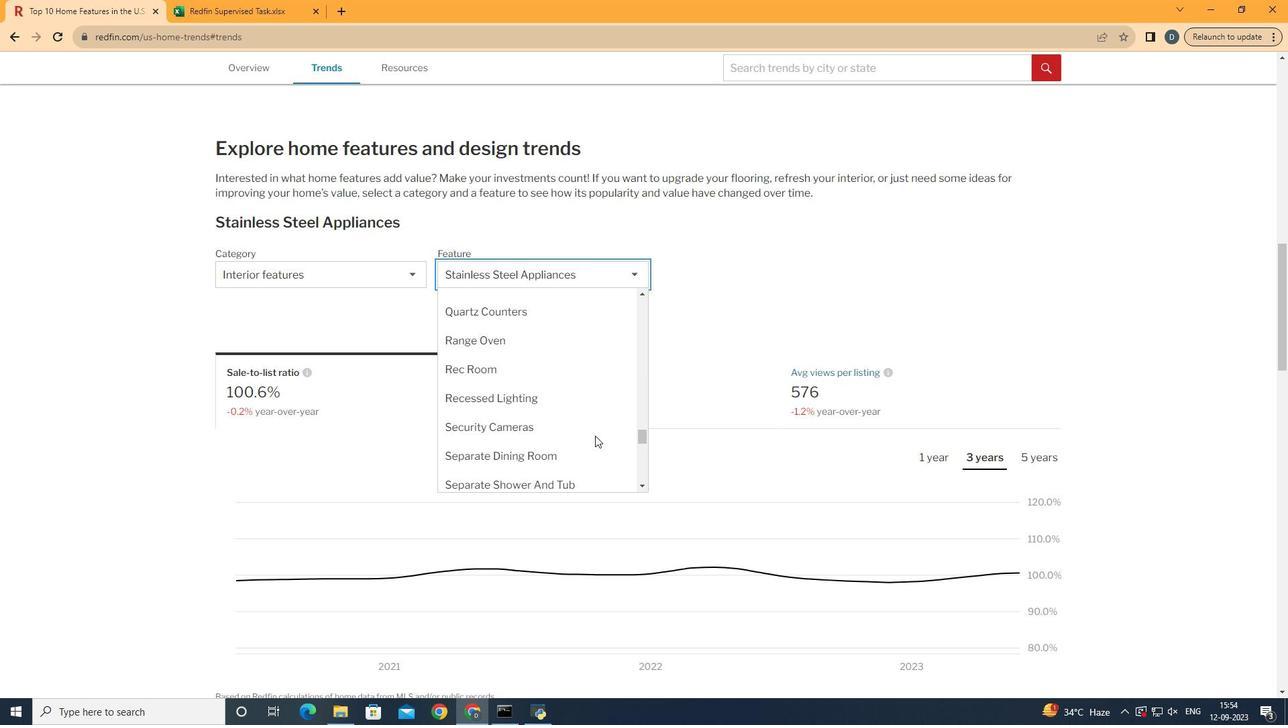 
Action: Mouse scrolled (595, 436) with delta (0, 0)
Screenshot: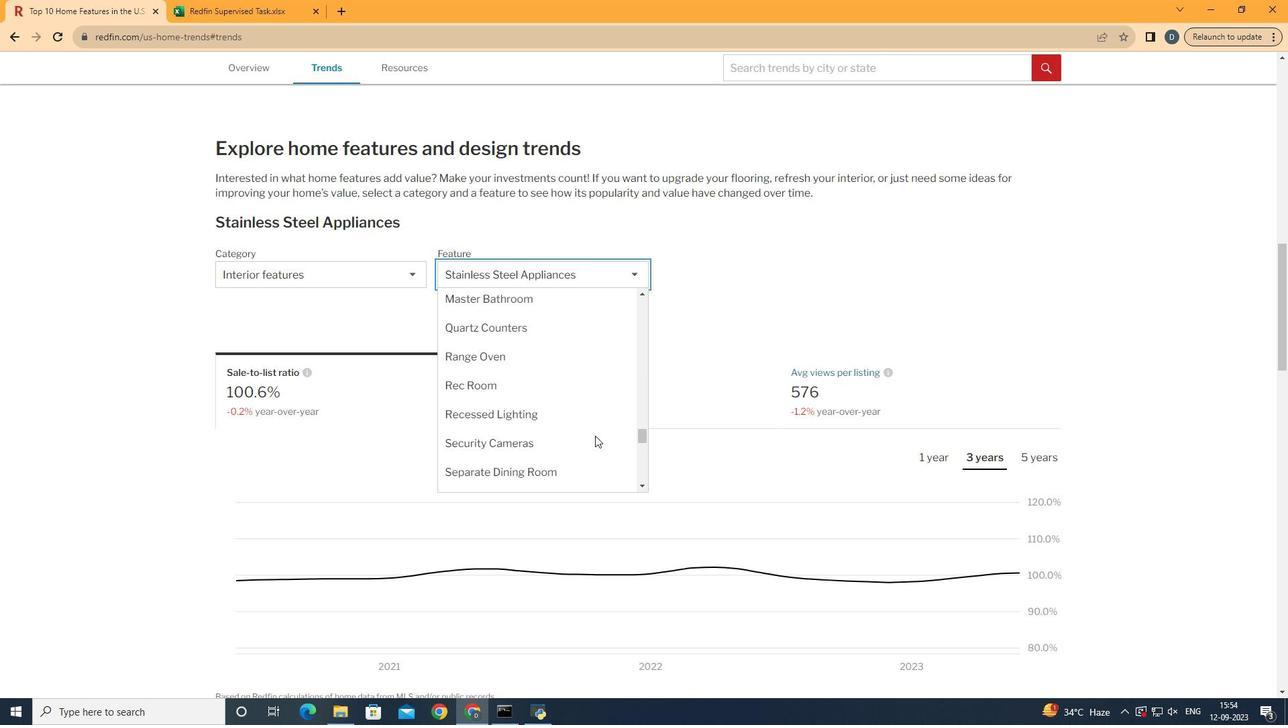 
Action: Mouse scrolled (595, 436) with delta (0, 0)
Screenshot: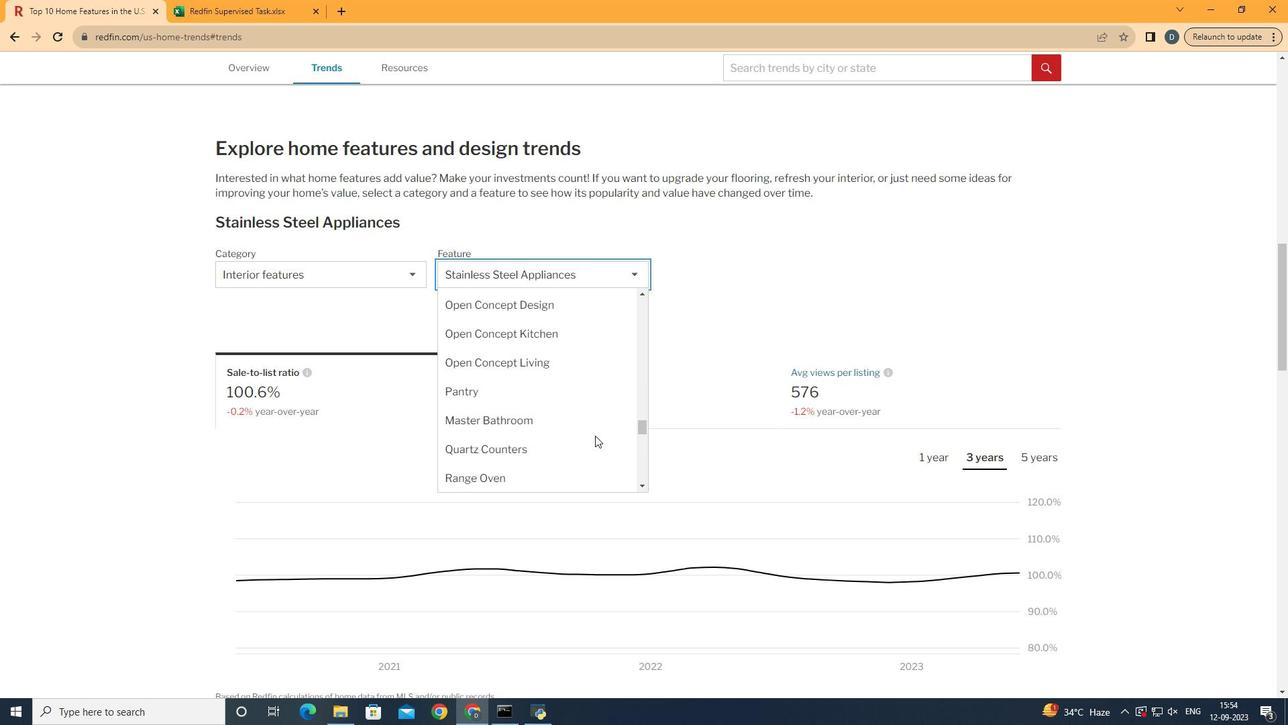 
Action: Mouse scrolled (595, 436) with delta (0, 0)
Screenshot: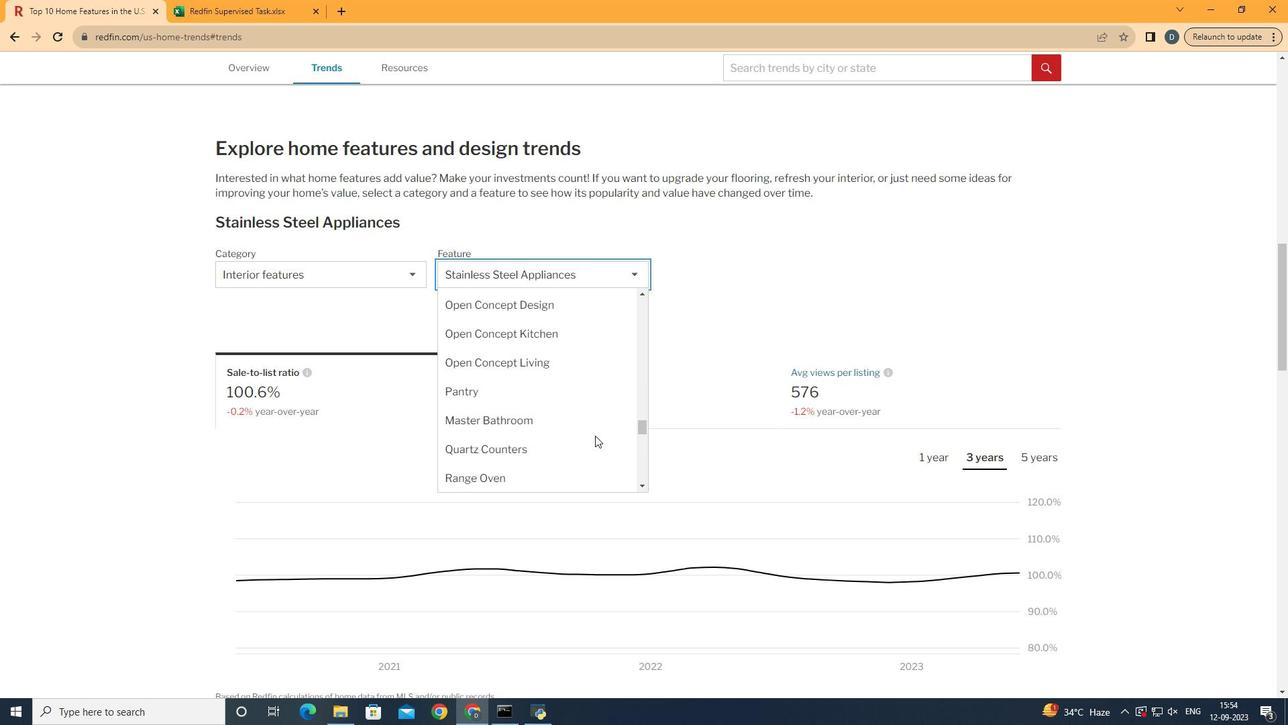 
Action: Mouse scrolled (595, 436) with delta (0, 0)
Screenshot: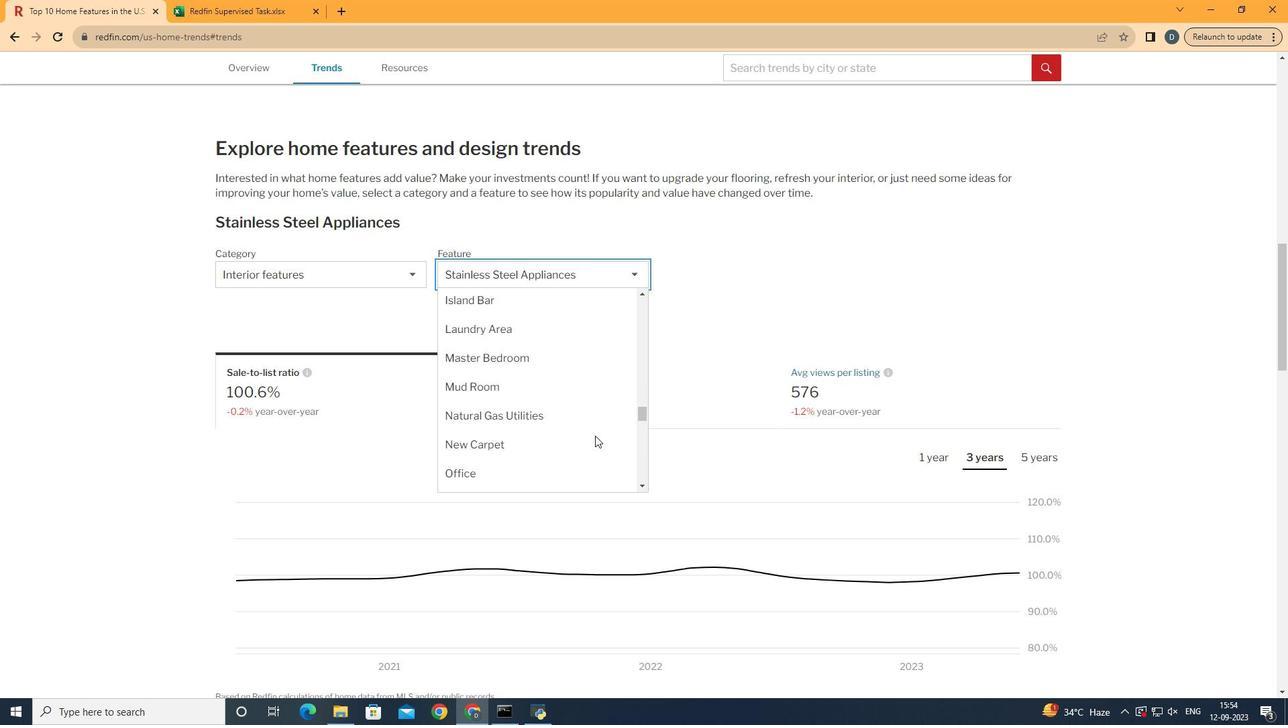 
Action: Mouse scrolled (595, 436) with delta (0, 0)
Screenshot: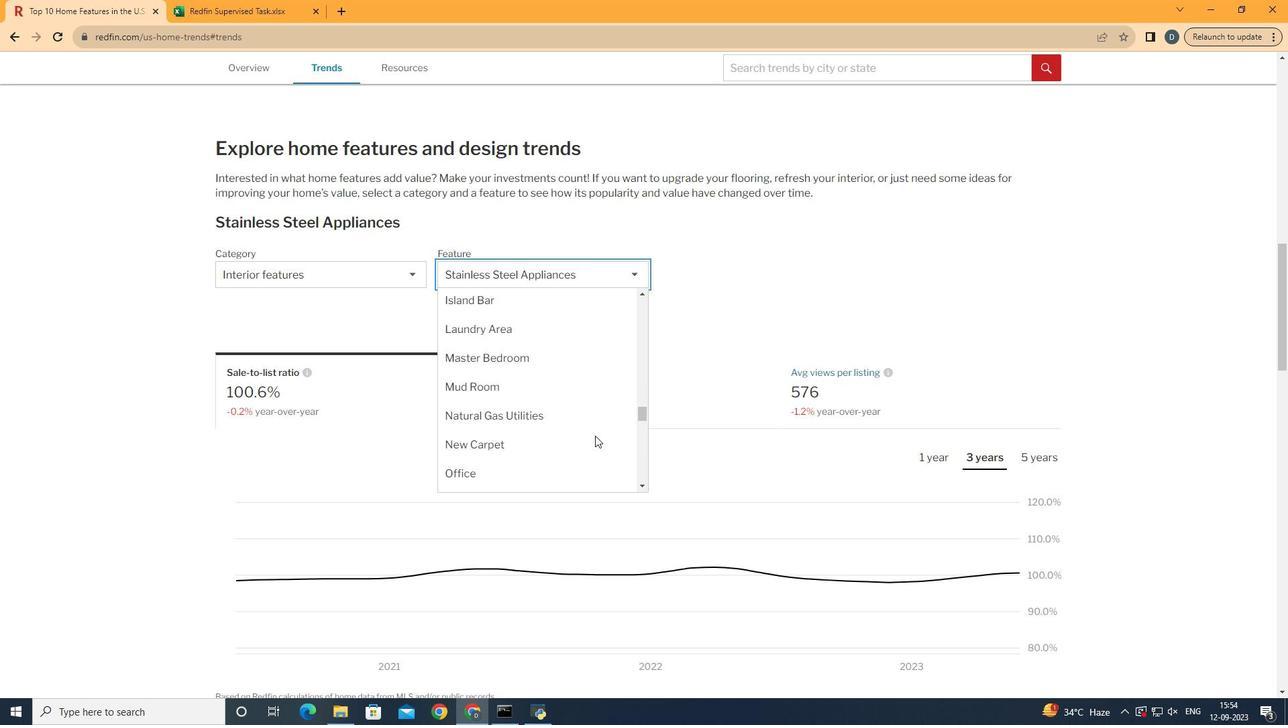 
Action: Mouse scrolled (595, 436) with delta (0, 0)
Screenshot: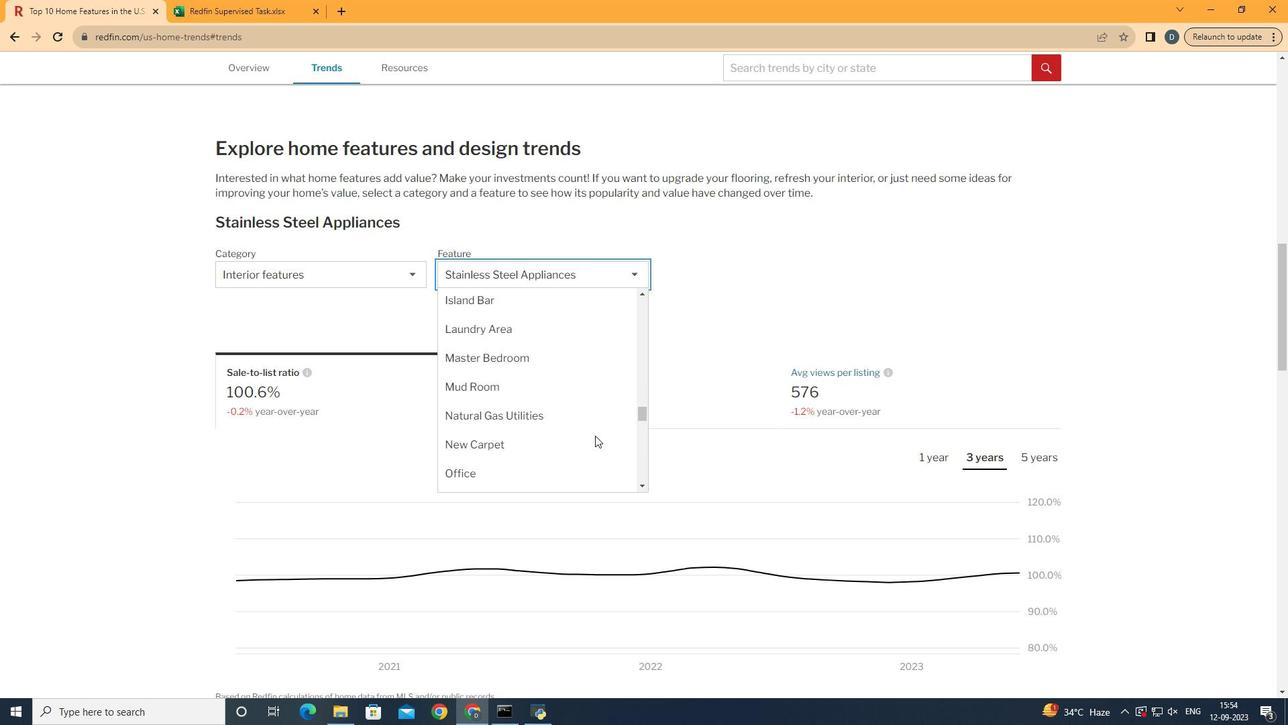 
Action: Mouse moved to (576, 367)
Screenshot: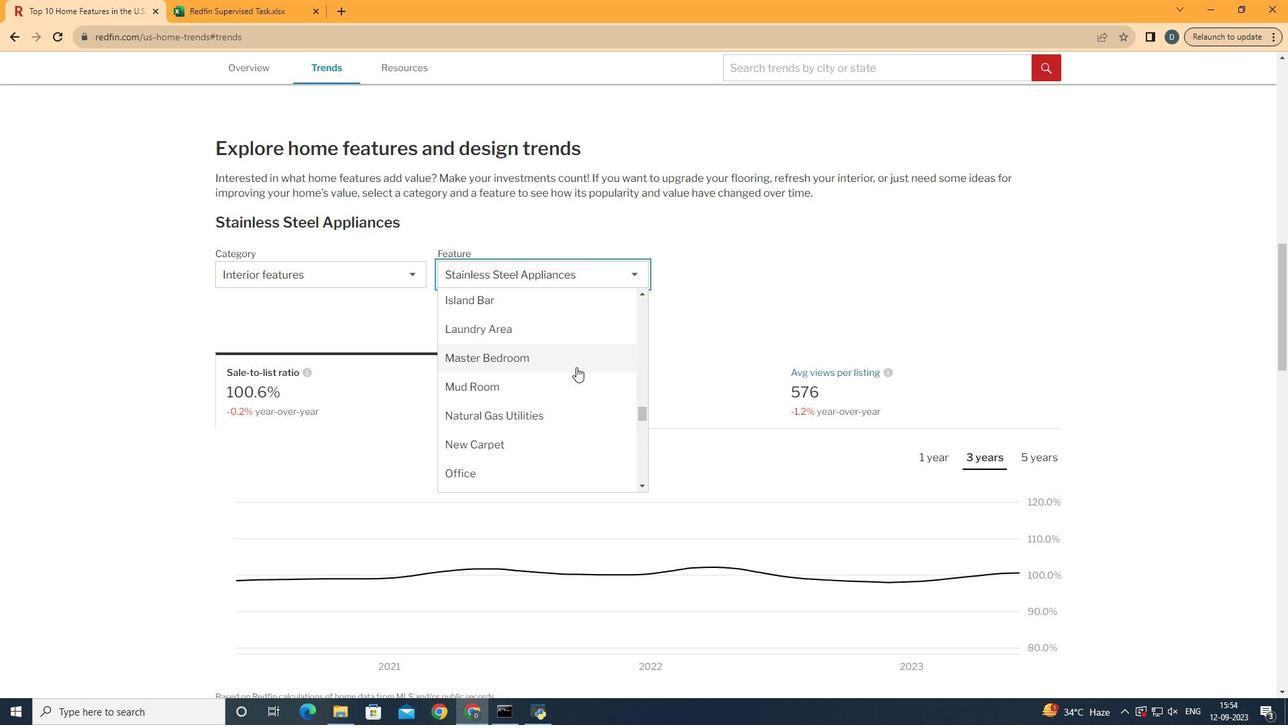 
Action: Mouse pressed left at (576, 367)
Screenshot: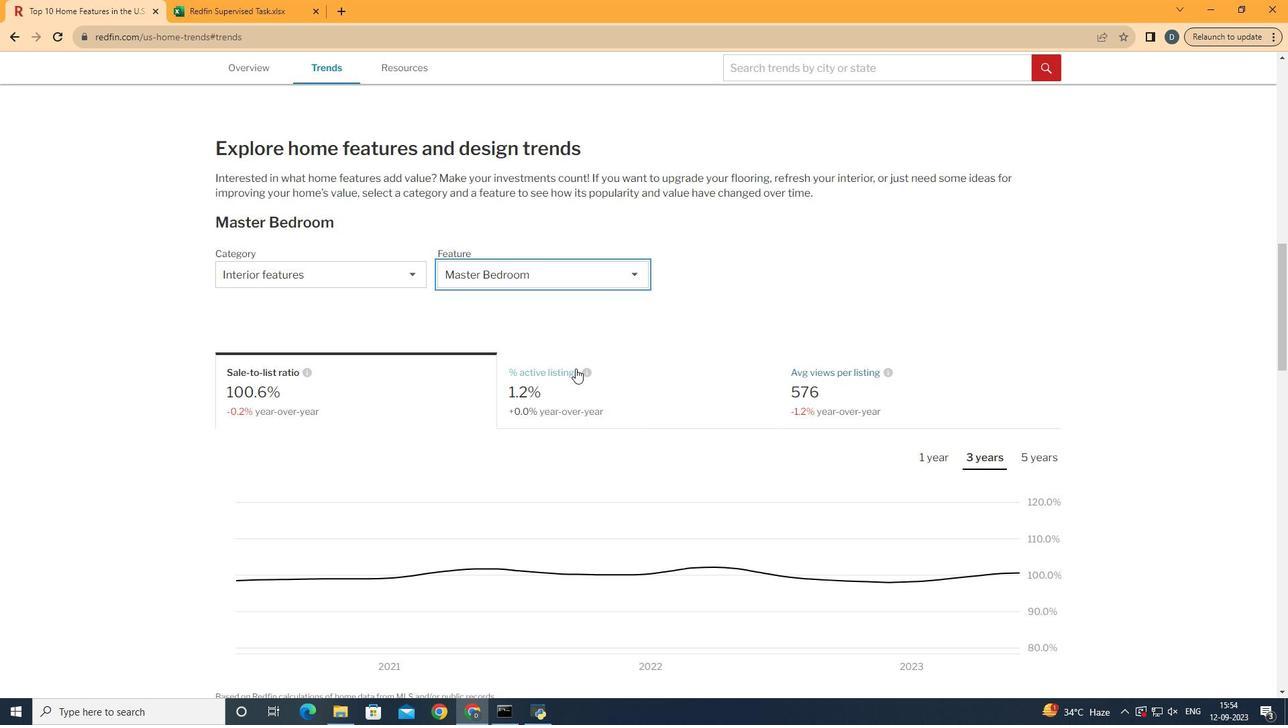 
Action: Mouse moved to (575, 368)
Screenshot: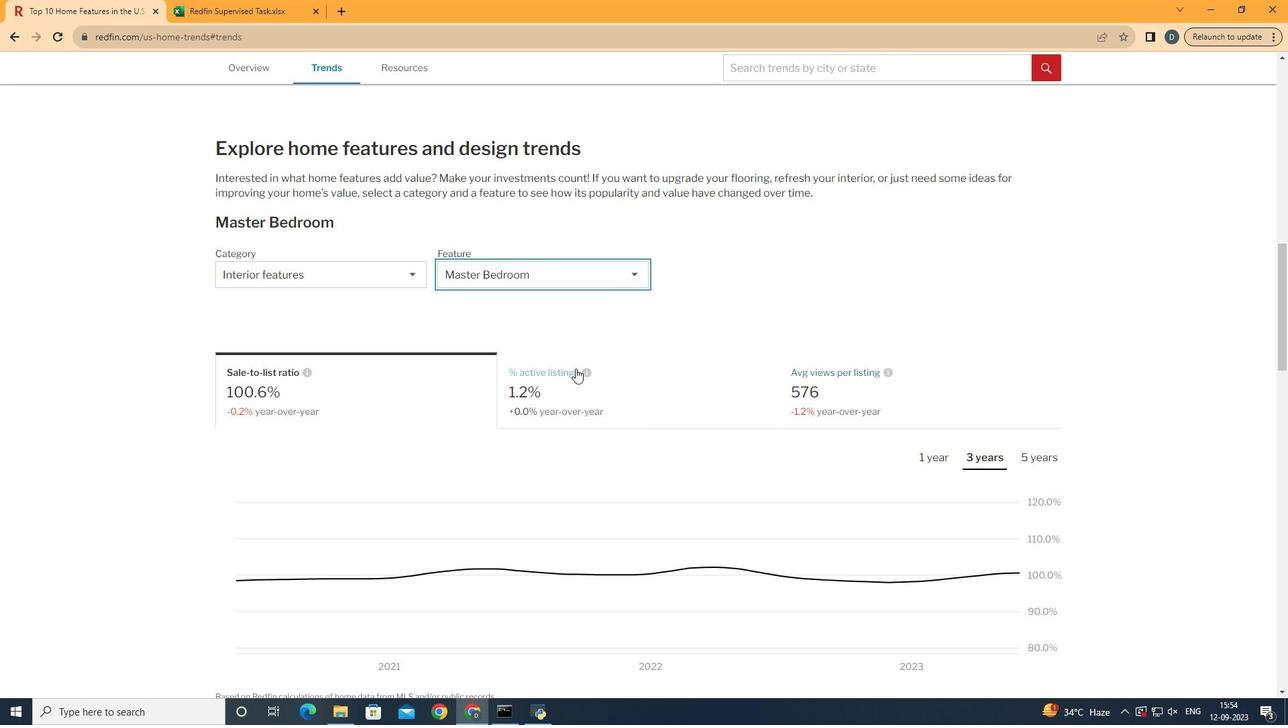 
Action: Mouse scrolled (575, 367) with delta (0, 0)
Screenshot: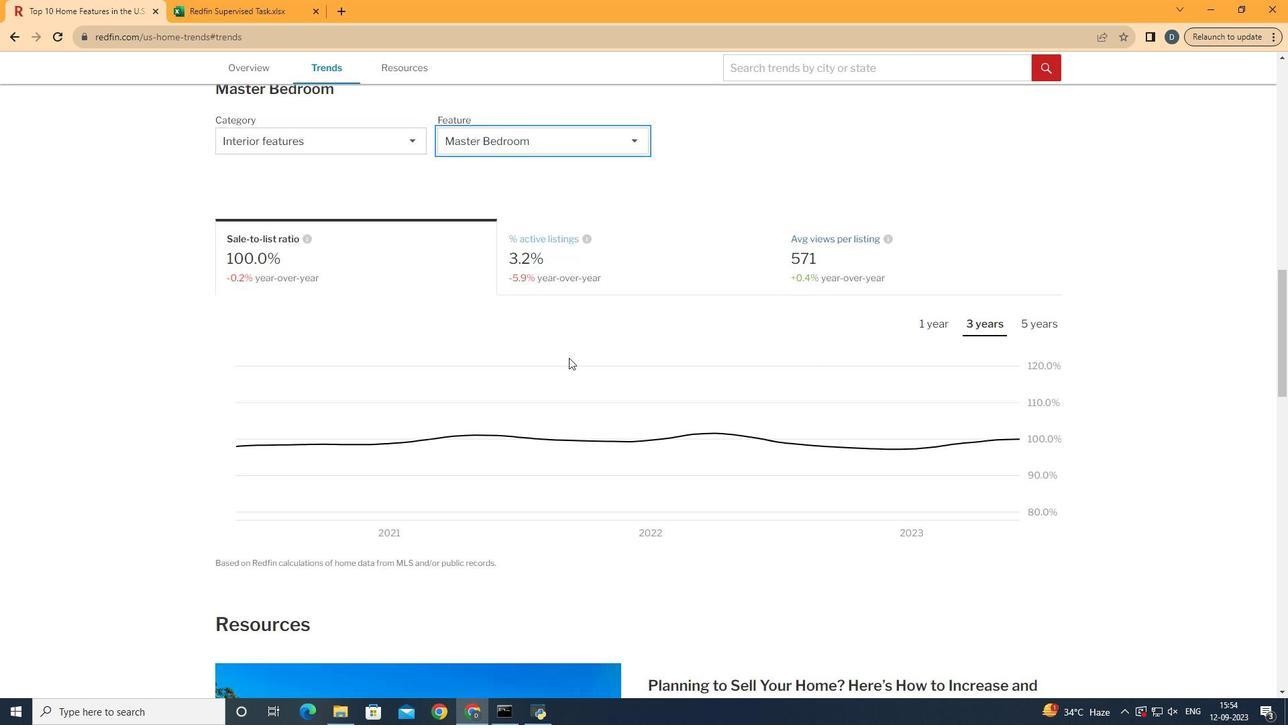 
Action: Mouse scrolled (575, 367) with delta (0, 0)
Screenshot: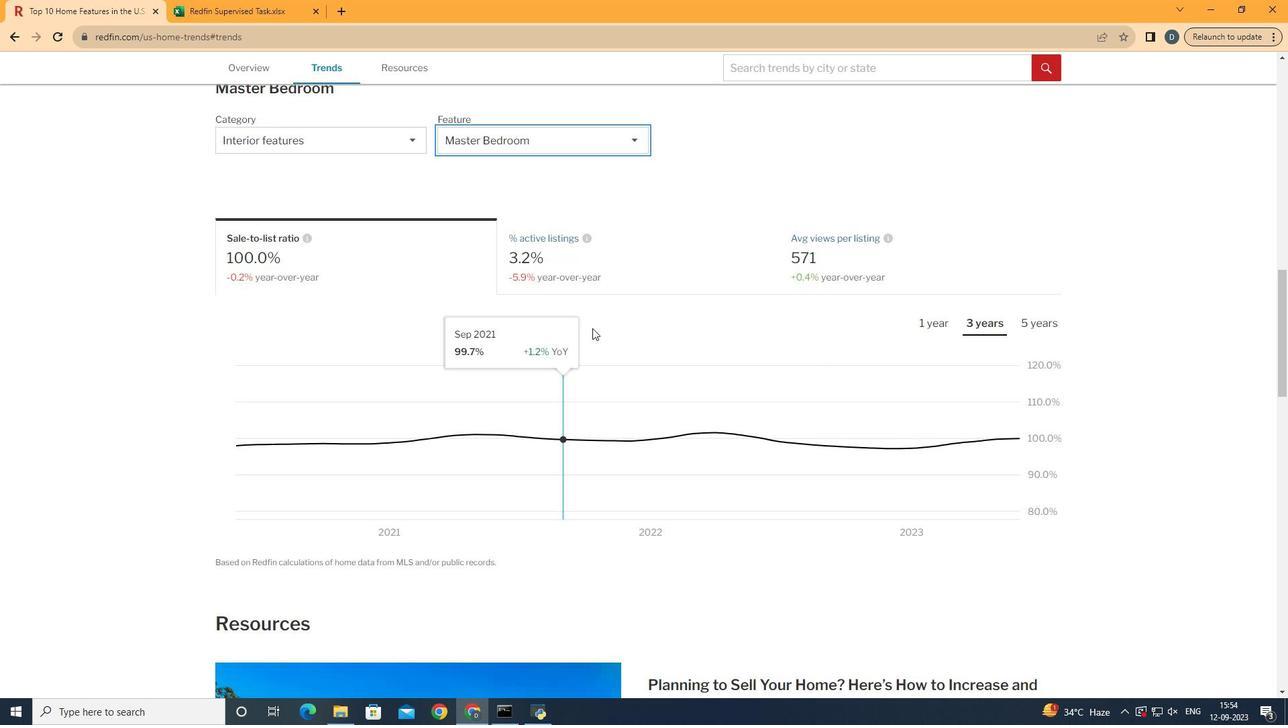 
Action: Mouse moved to (663, 273)
Screenshot: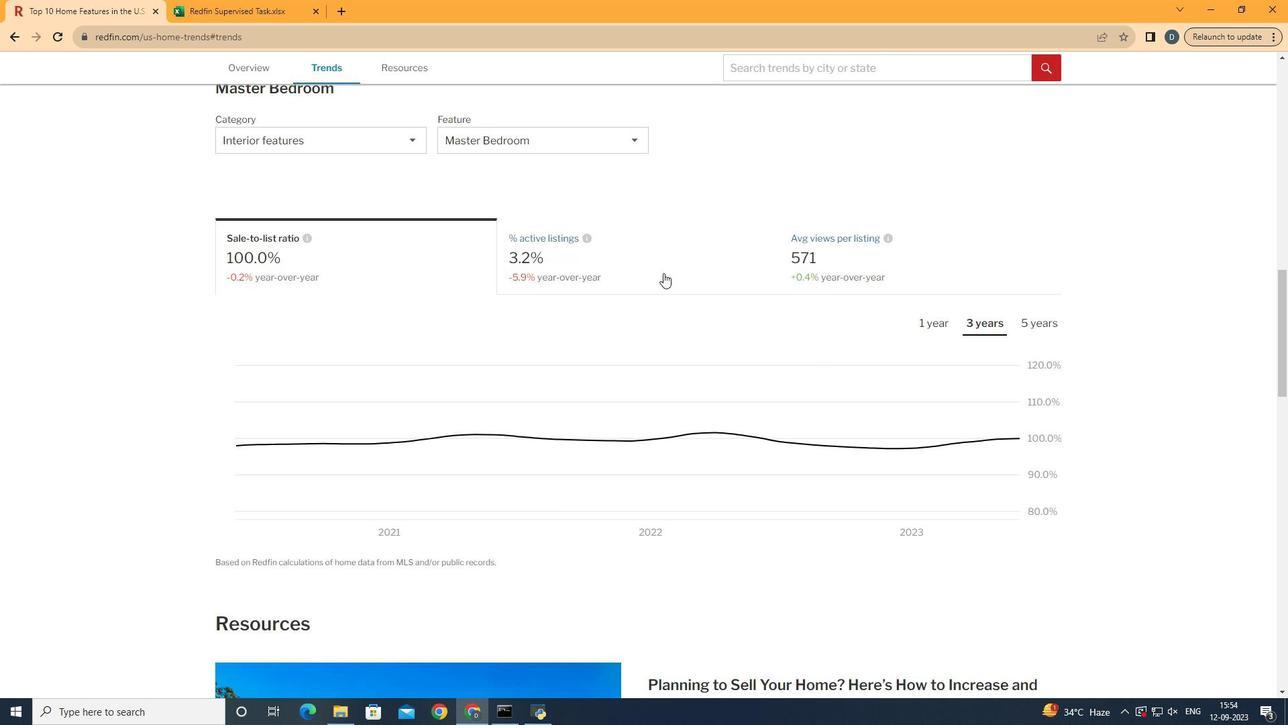 
Action: Mouse pressed left at (663, 273)
Screenshot: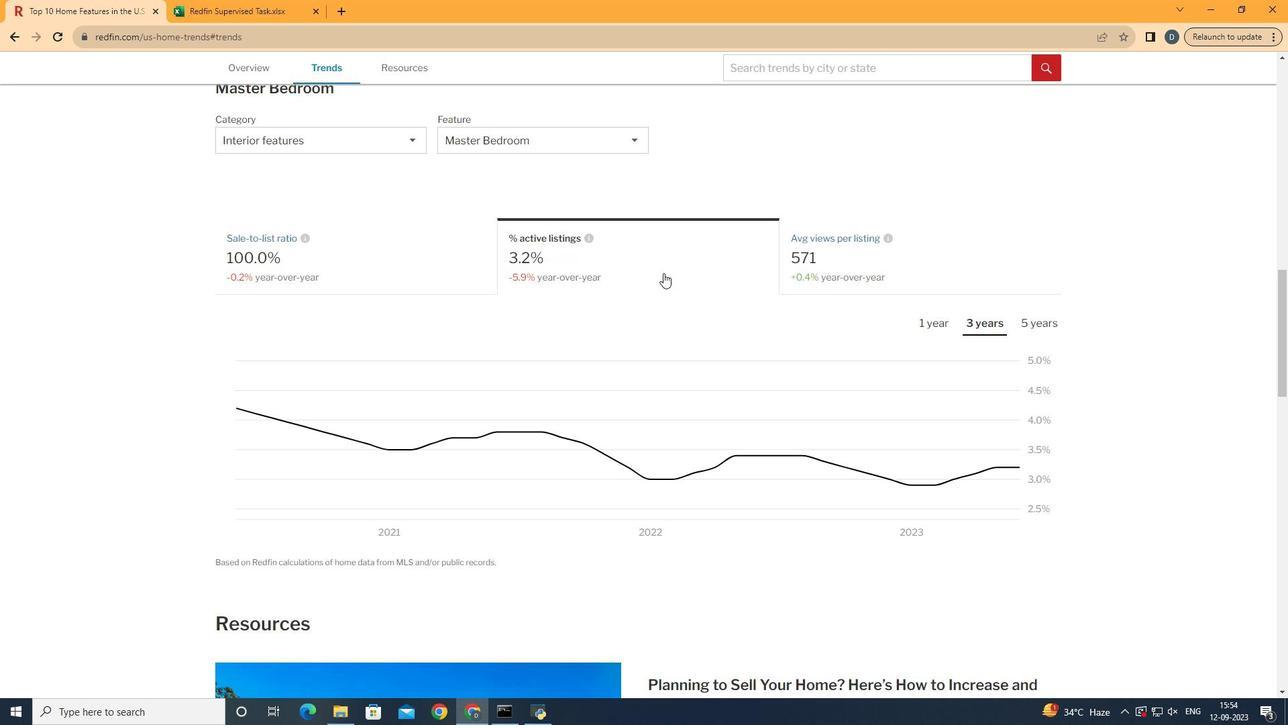 
Action: Mouse moved to (925, 319)
Screenshot: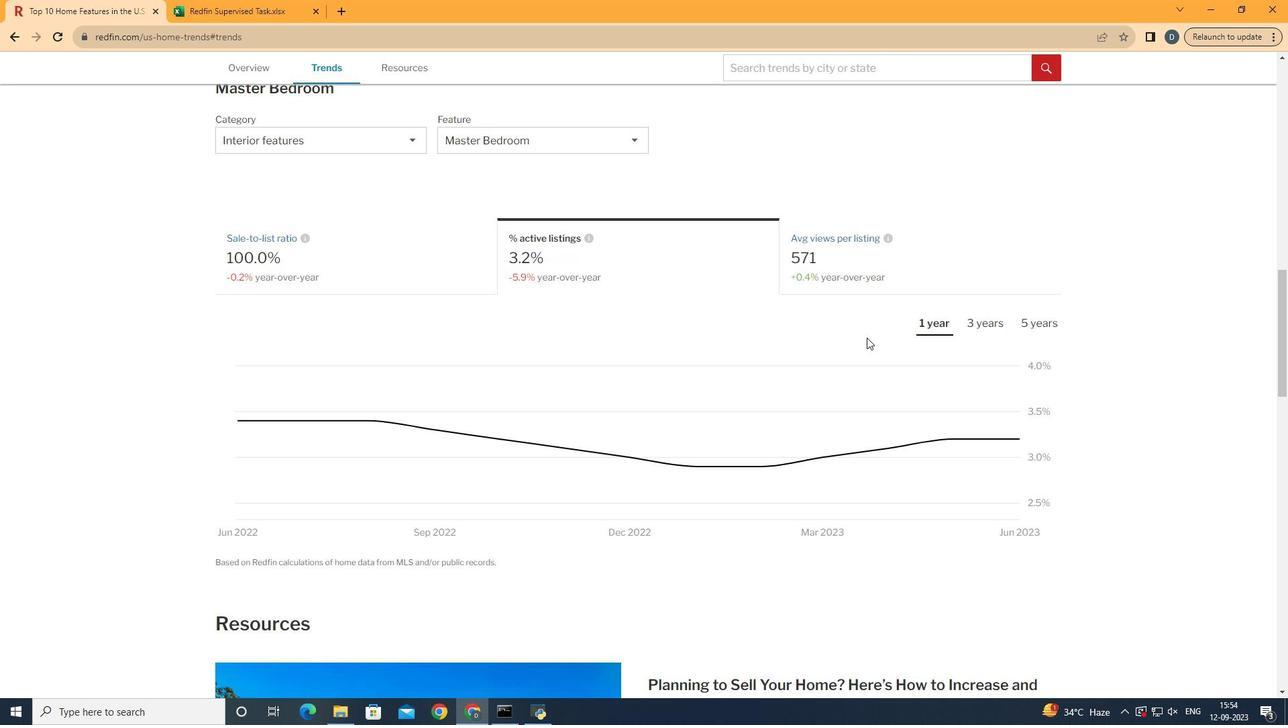 
Action: Mouse pressed left at (925, 319)
Screenshot: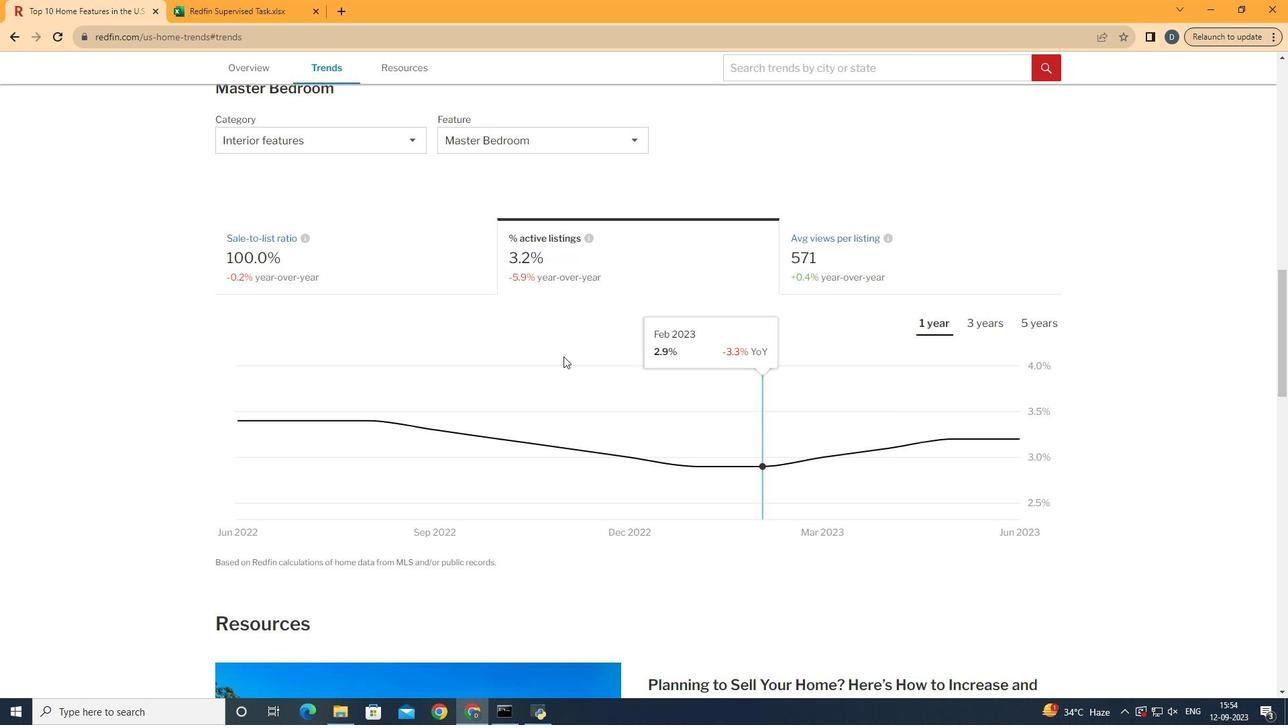 
Action: Mouse moved to (1064, 435)
Screenshot: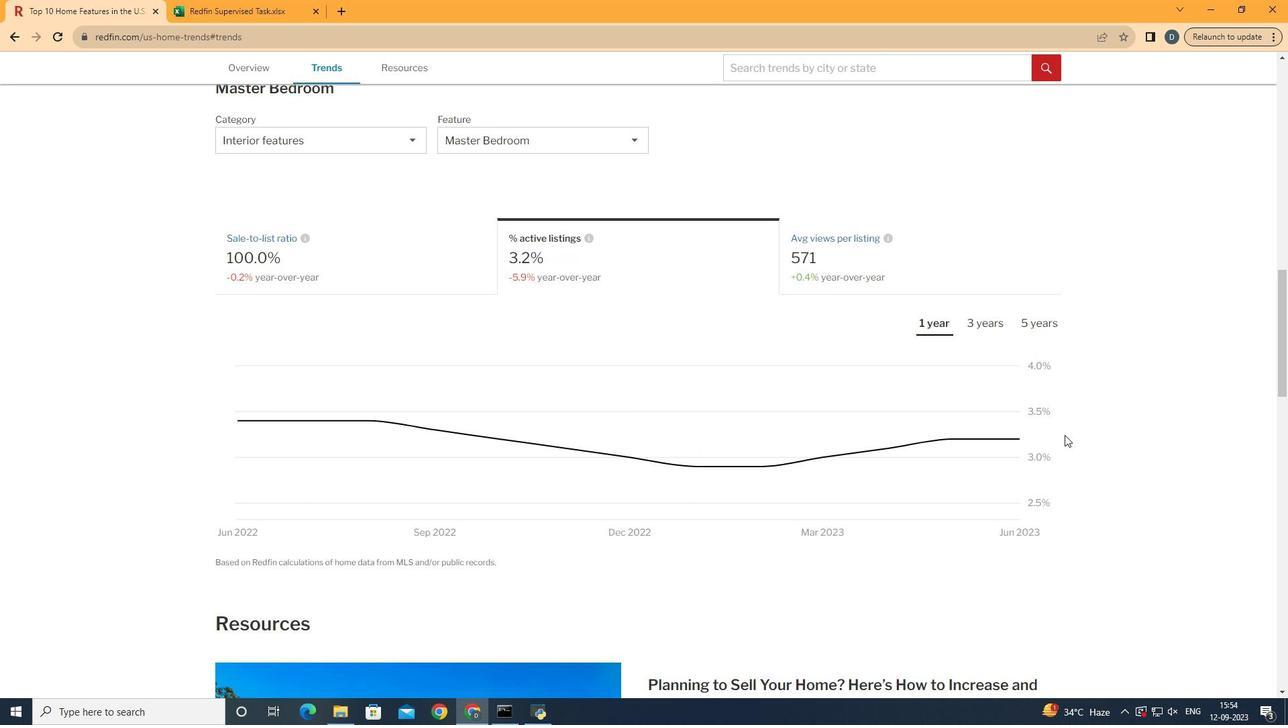 
